 Task: Find connections with filter location Remscheid with filter topic #Jobswith filter profile language Spanish with filter current company FMC Corporation with filter school B.K. School of Professional and Management Studies with filter industry Business Consulting and Services with filter service category Growth Marketing with filter keywords title Principal
Action: Mouse moved to (273, 191)
Screenshot: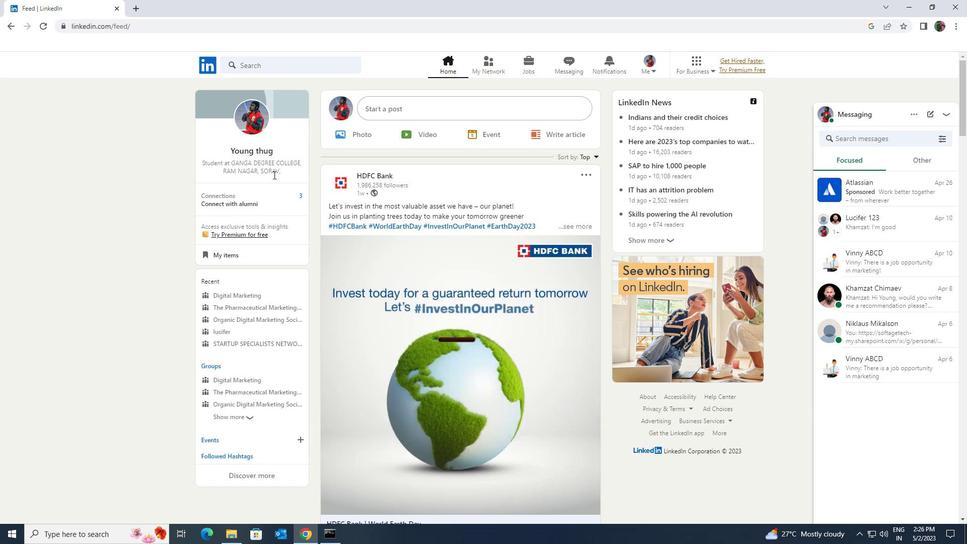 
Action: Mouse pressed left at (273, 191)
Screenshot: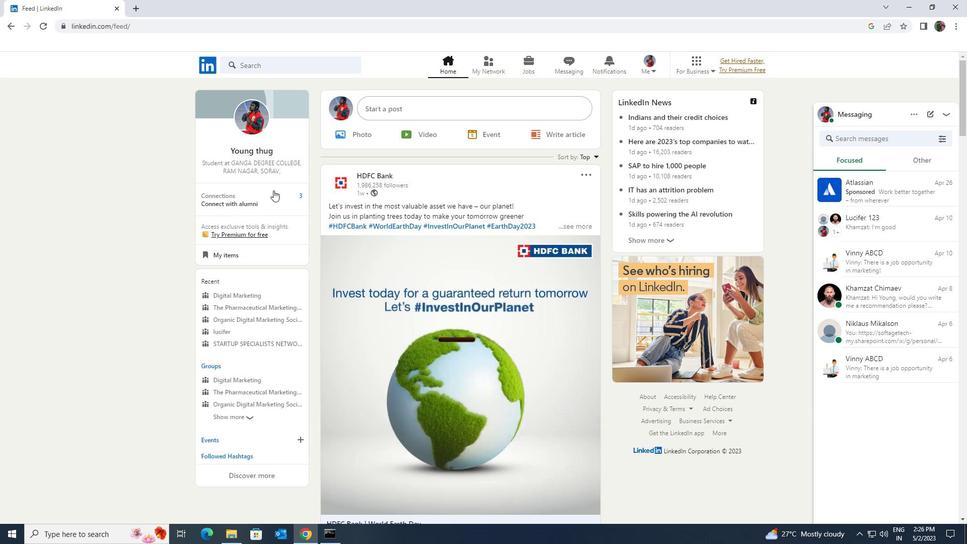 
Action: Mouse moved to (272, 125)
Screenshot: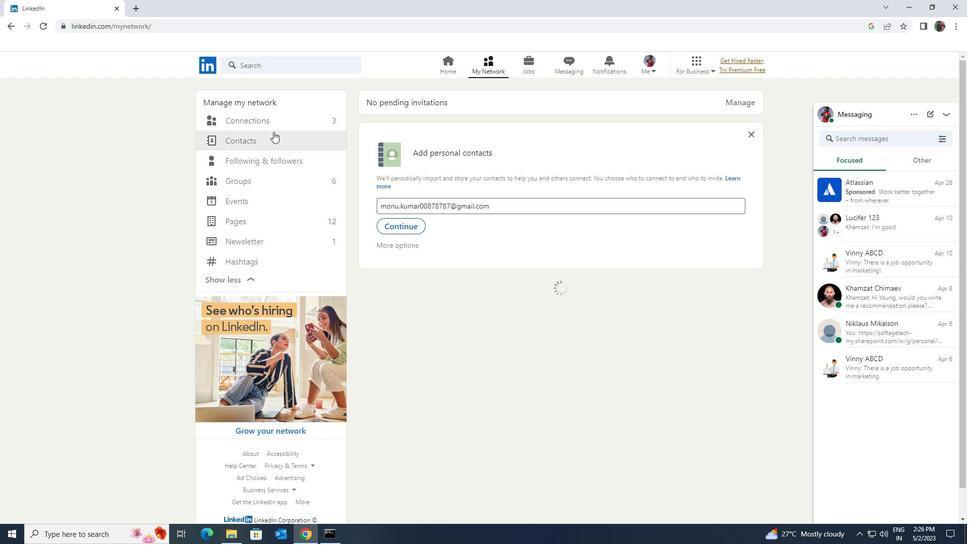 
Action: Mouse pressed left at (272, 125)
Screenshot: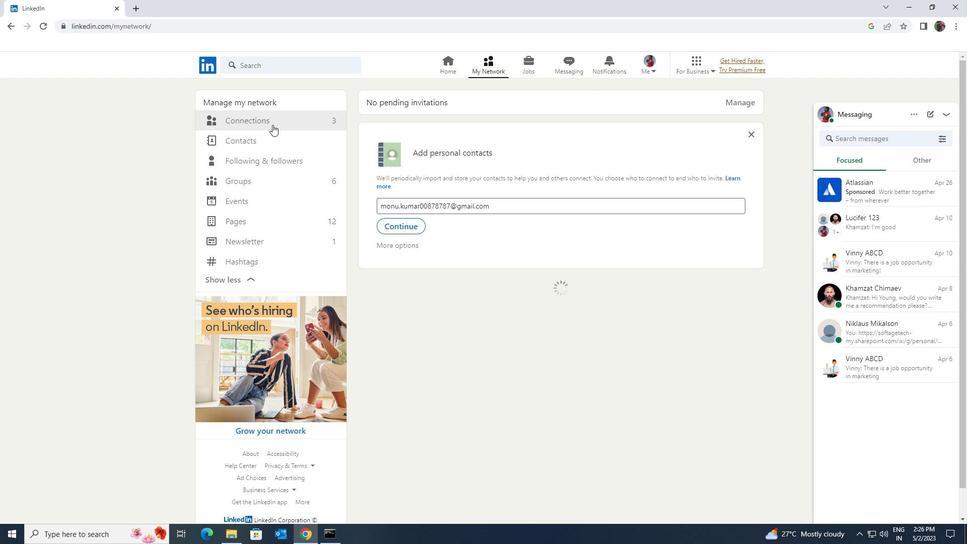 
Action: Mouse moved to (555, 123)
Screenshot: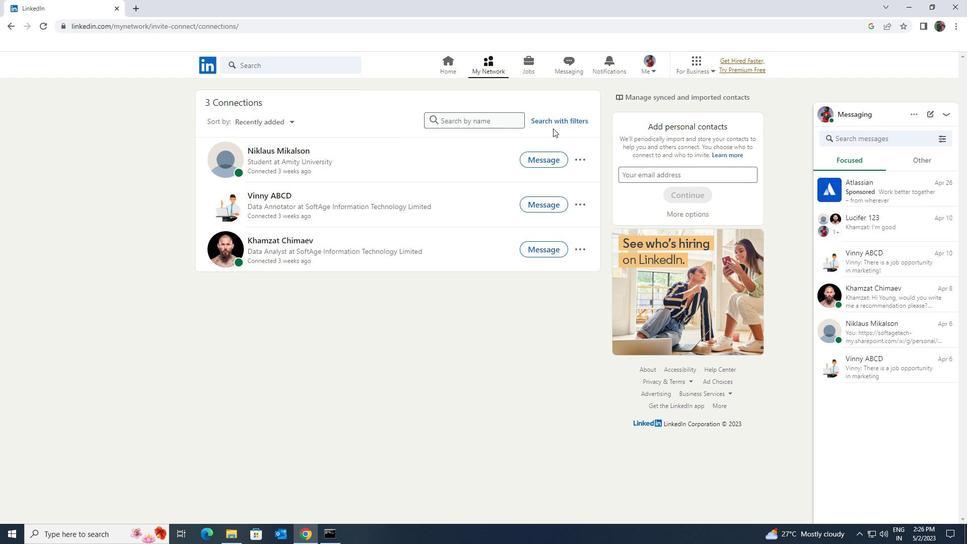 
Action: Mouse pressed left at (555, 123)
Screenshot: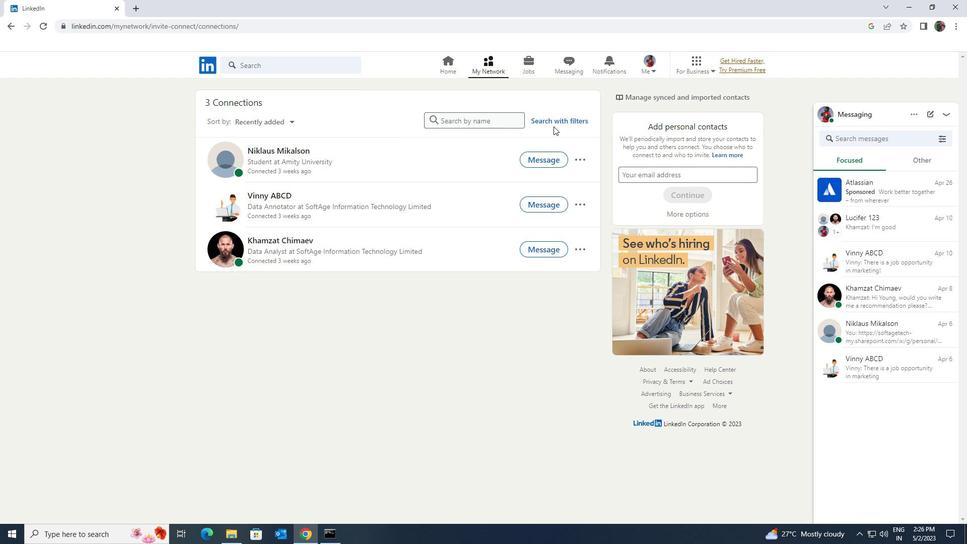 
Action: Mouse moved to (517, 95)
Screenshot: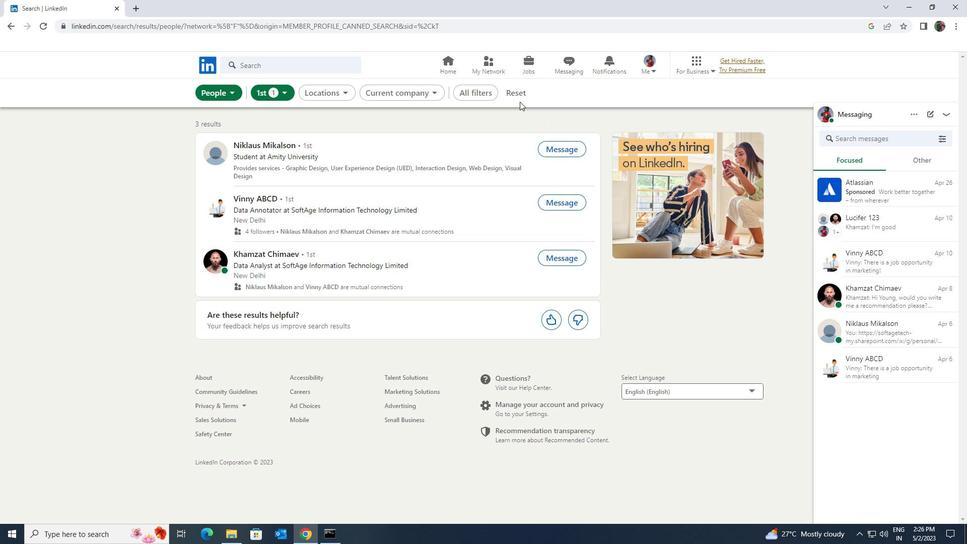 
Action: Mouse pressed left at (517, 95)
Screenshot: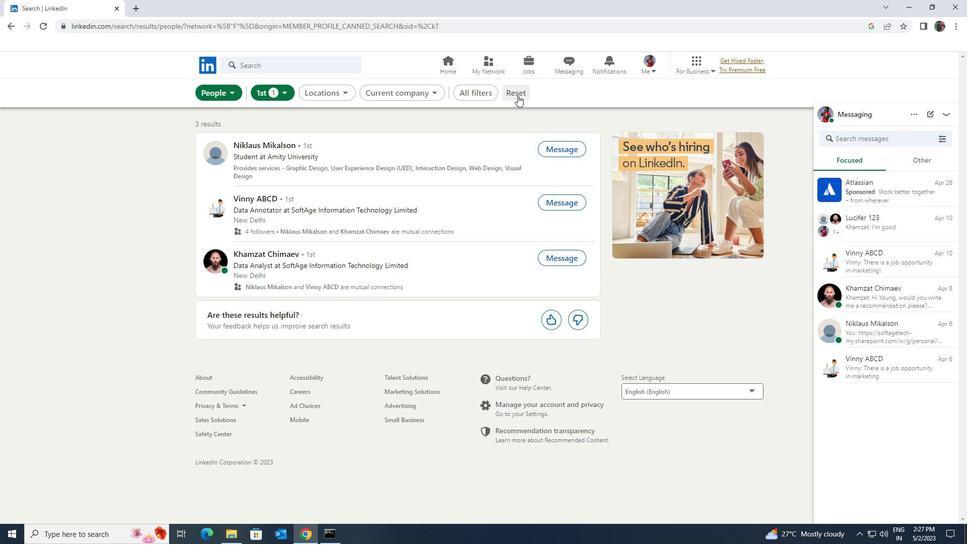 
Action: Mouse moved to (511, 92)
Screenshot: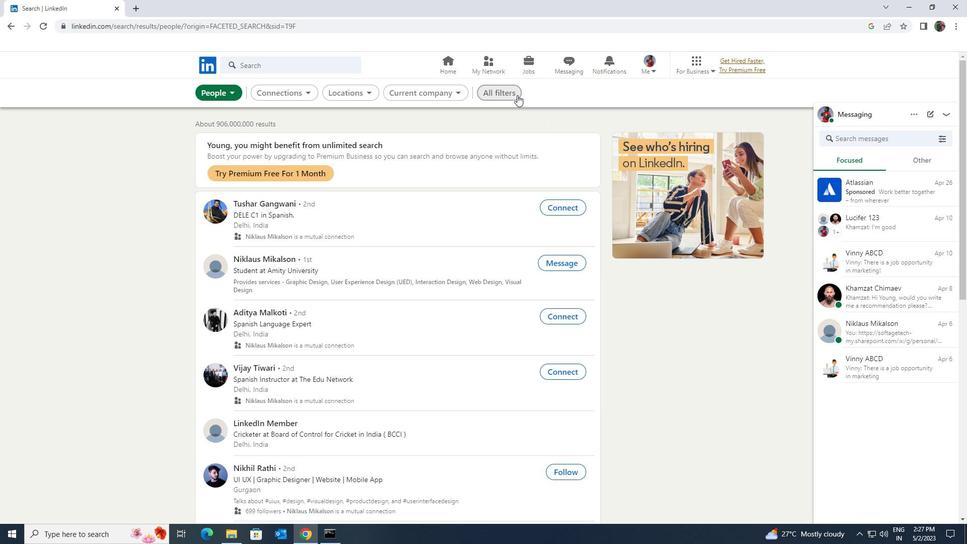 
Action: Mouse pressed left at (511, 92)
Screenshot: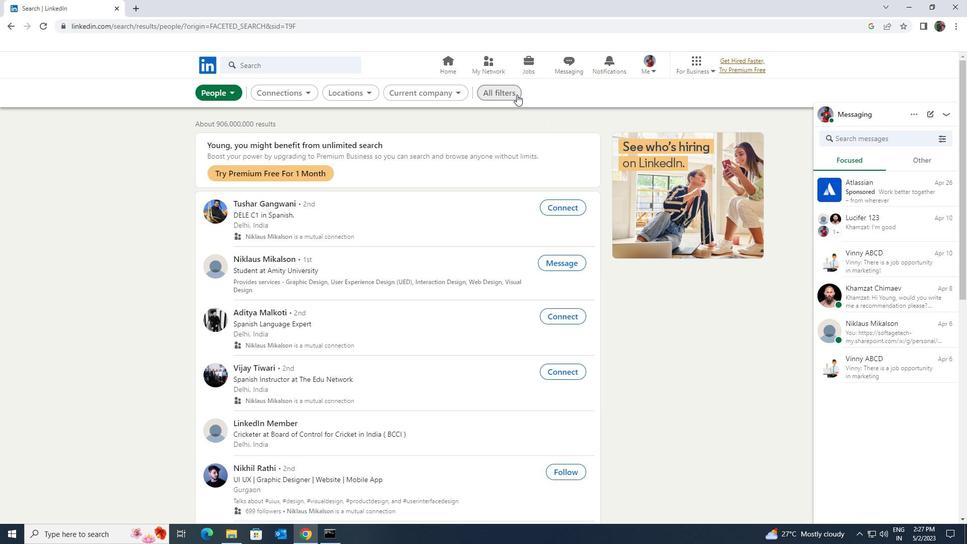 
Action: Mouse moved to (839, 394)
Screenshot: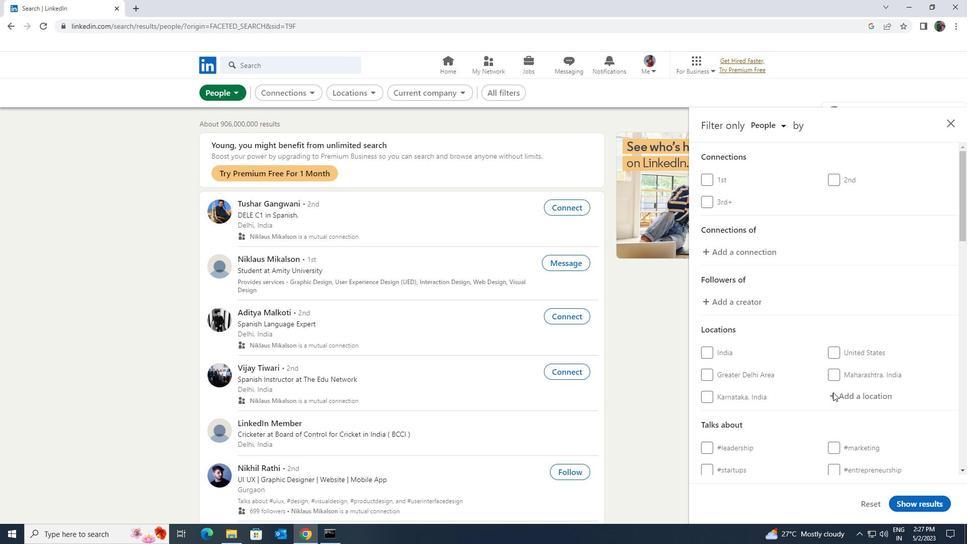 
Action: Mouse pressed left at (839, 394)
Screenshot: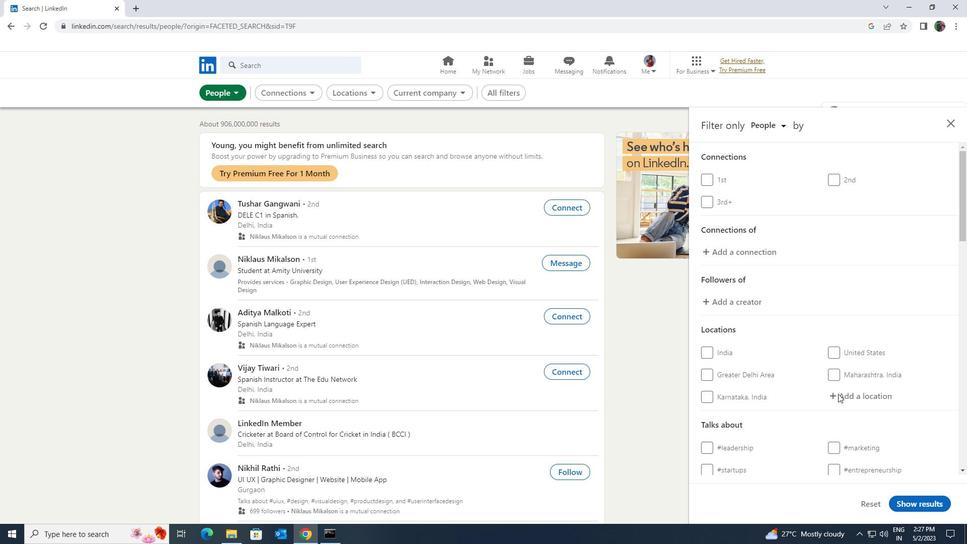 
Action: Mouse moved to (839, 394)
Screenshot: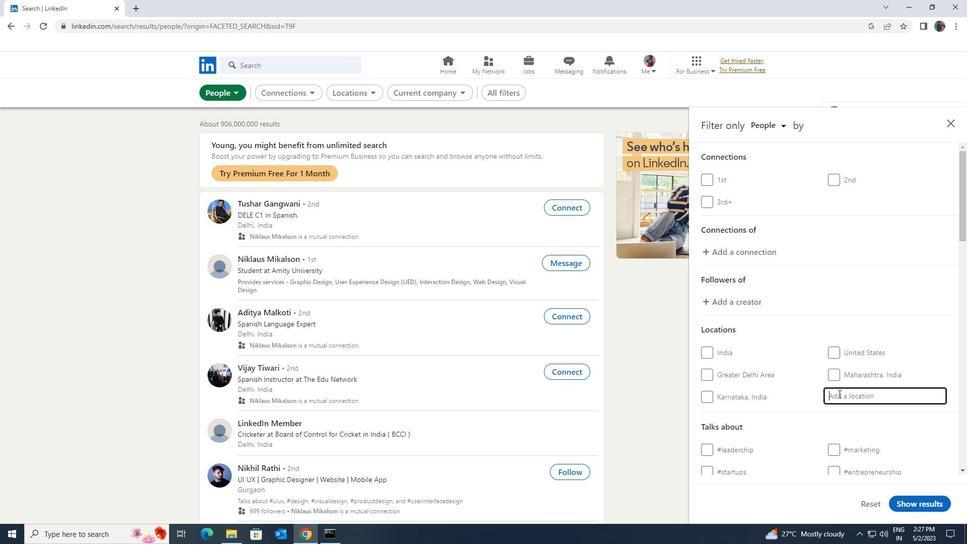 
Action: Key pressed <Key.shift>REMSCHE
Screenshot: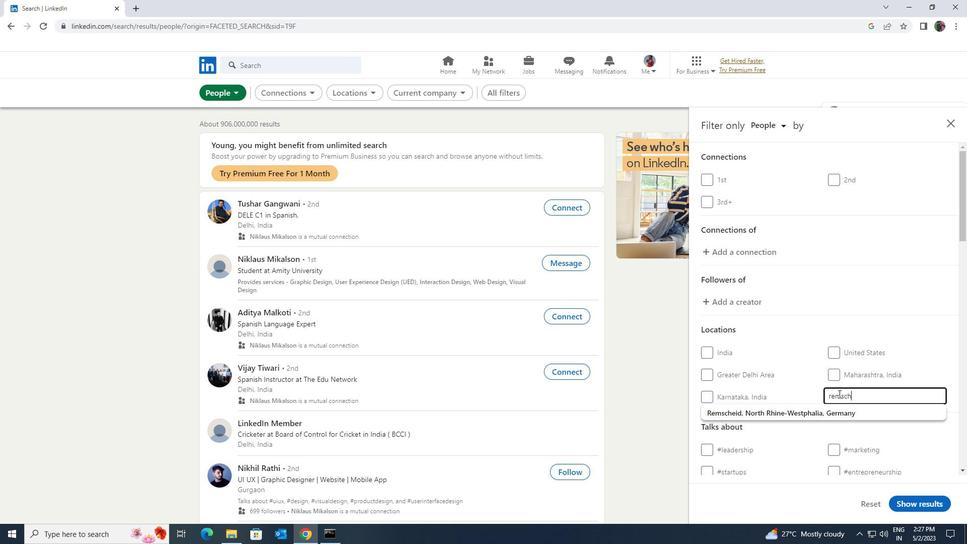 
Action: Mouse moved to (829, 415)
Screenshot: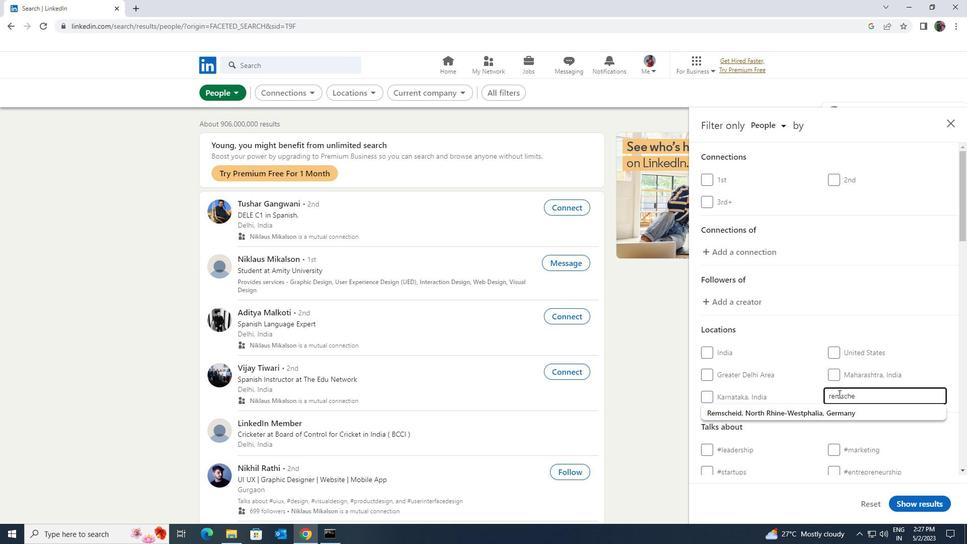 
Action: Mouse pressed left at (829, 415)
Screenshot: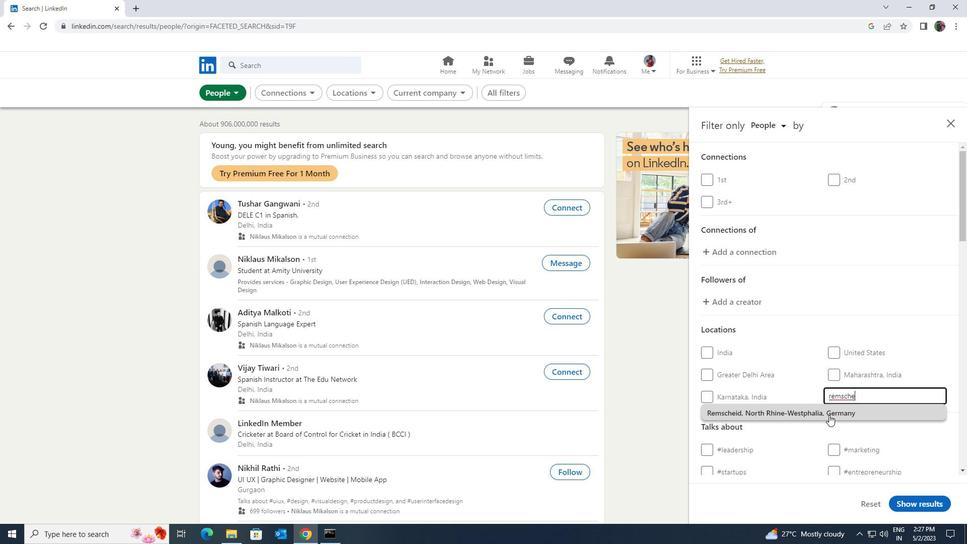 
Action: Mouse scrolled (829, 414) with delta (0, 0)
Screenshot: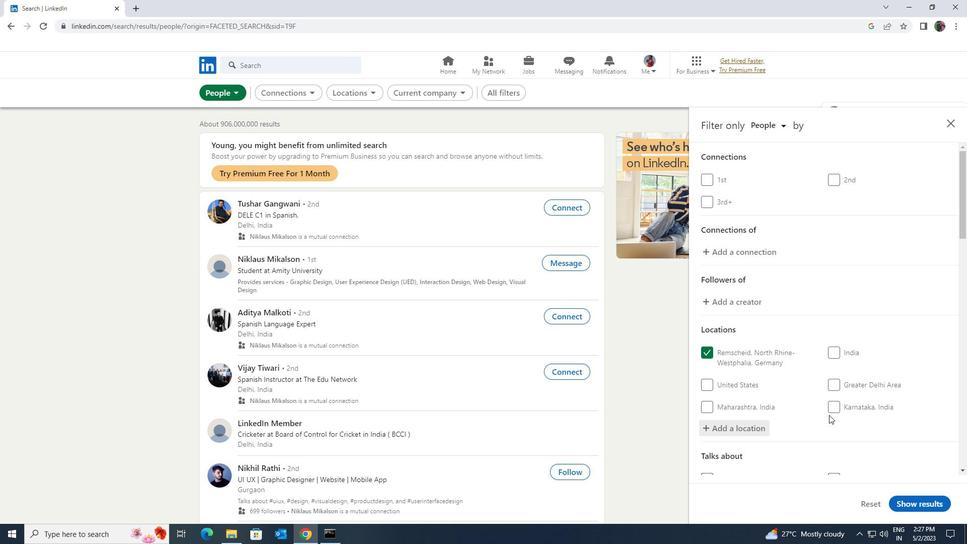 
Action: Mouse scrolled (829, 414) with delta (0, 0)
Screenshot: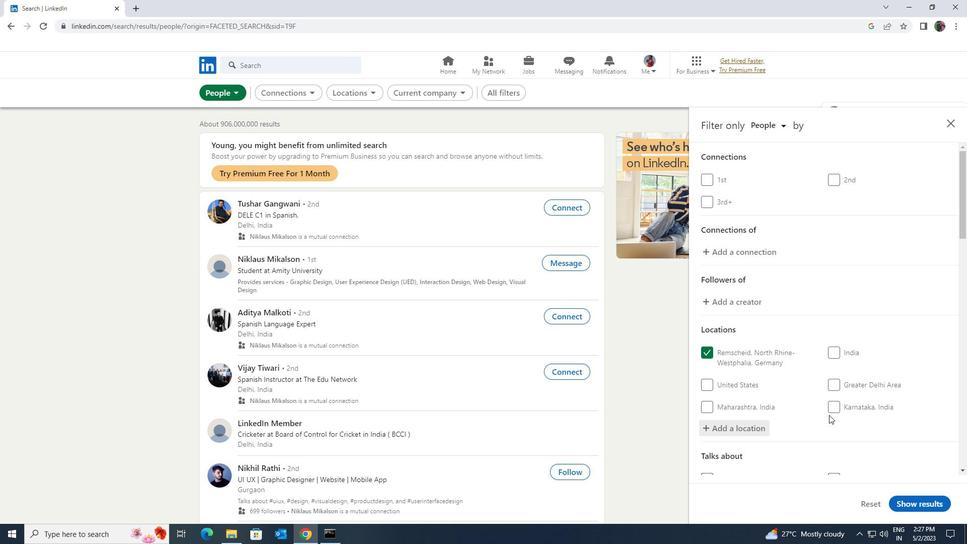 
Action: Mouse moved to (843, 422)
Screenshot: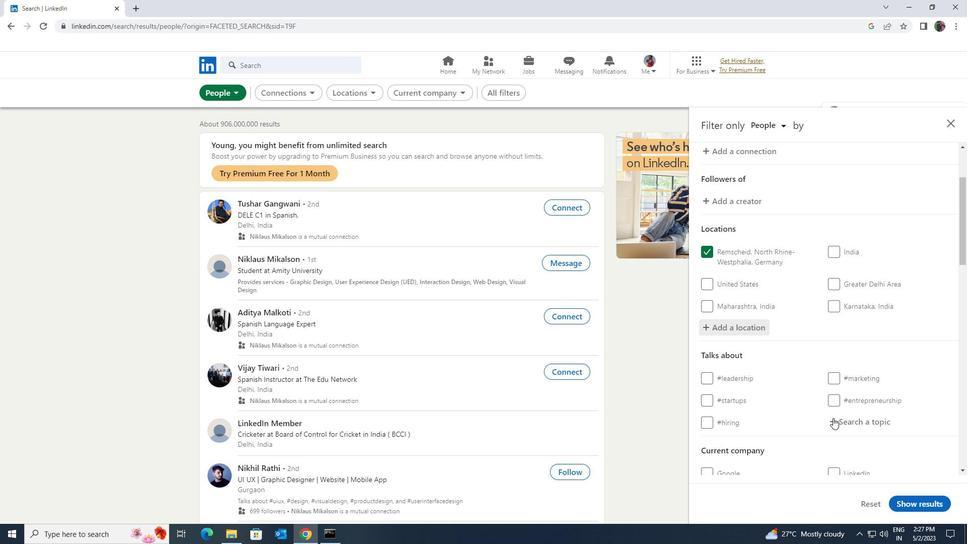 
Action: Mouse pressed left at (843, 422)
Screenshot: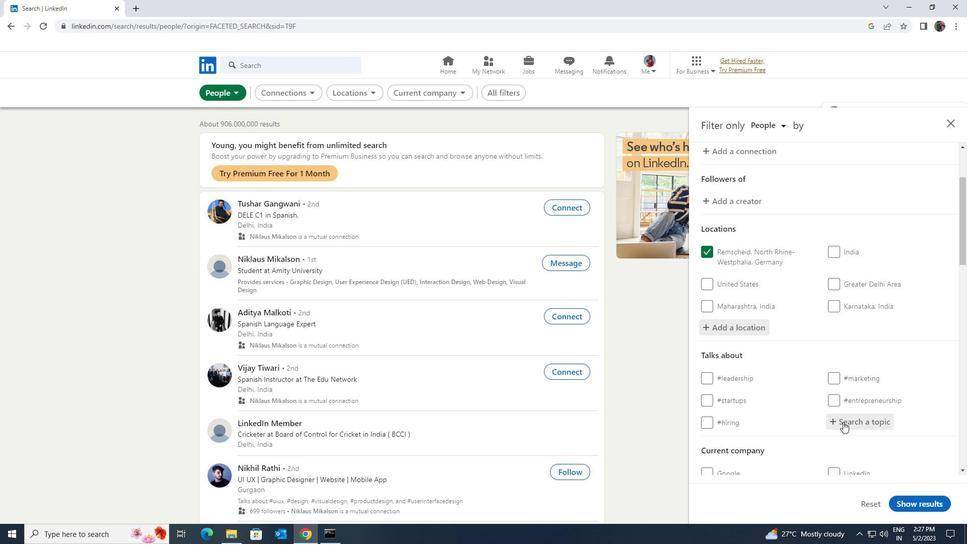 
Action: Key pressed <Key.shift><Key.shift><Key.shift><Key.shift><Key.shift><Key.shift><Key.shift><Key.shift>JOBS
Screenshot: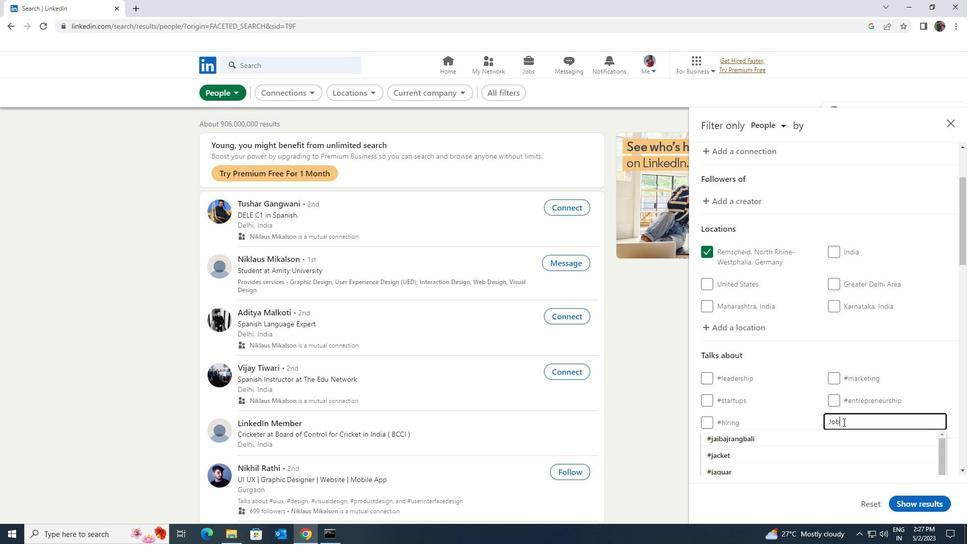
Action: Mouse moved to (838, 431)
Screenshot: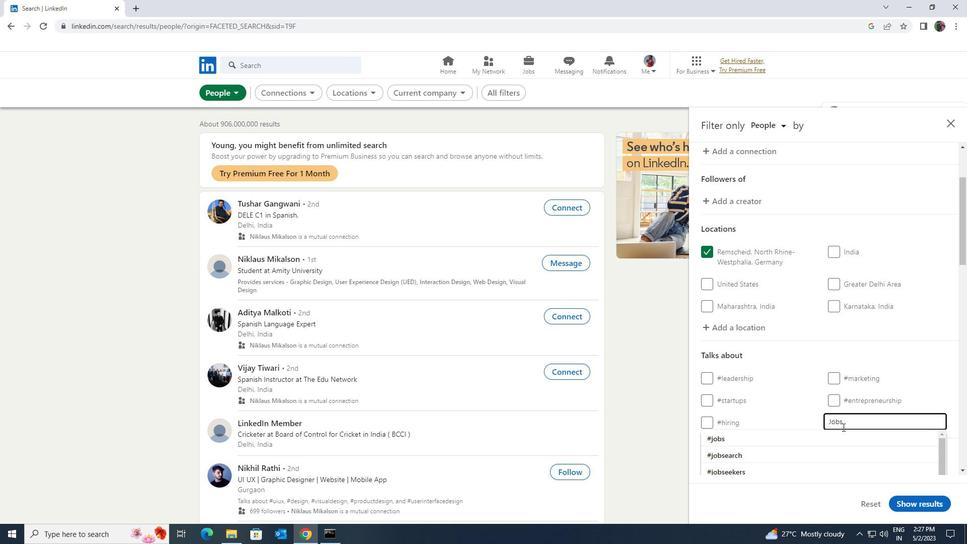 
Action: Mouse pressed left at (838, 431)
Screenshot: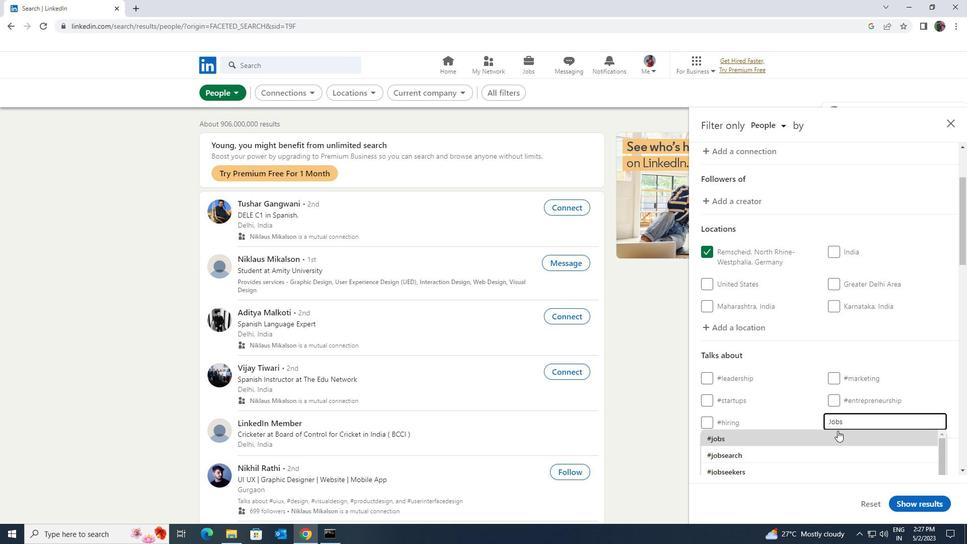 
Action: Mouse scrolled (838, 430) with delta (0, 0)
Screenshot: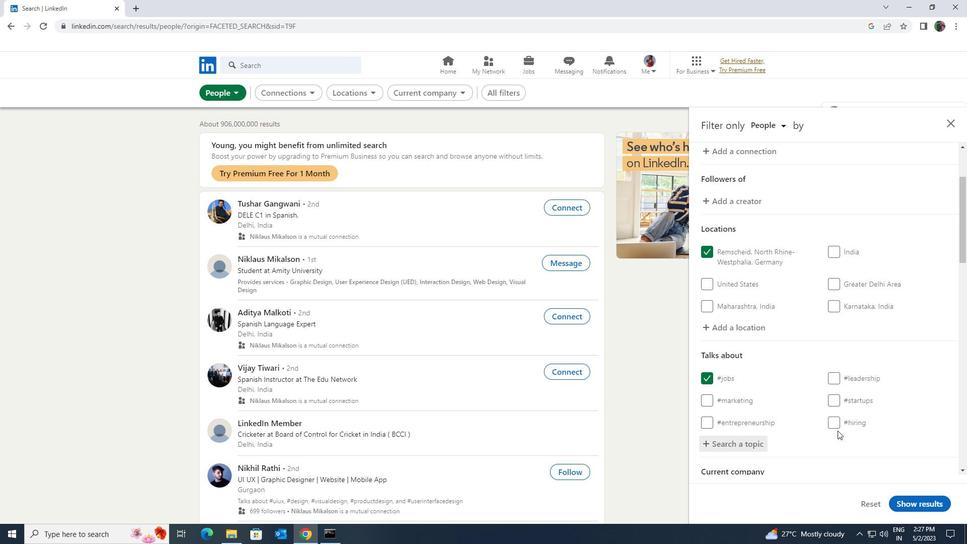 
Action: Mouse scrolled (838, 430) with delta (0, 0)
Screenshot: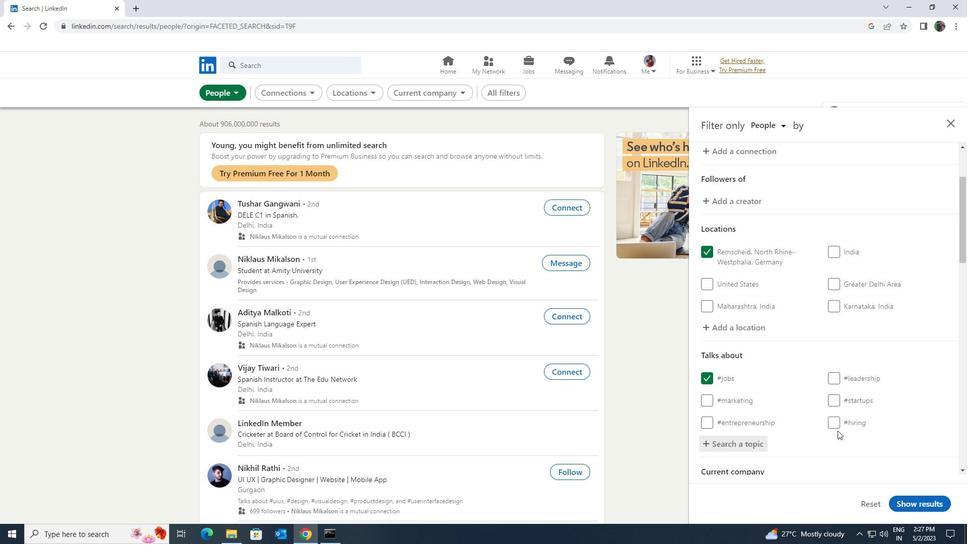 
Action: Mouse scrolled (838, 430) with delta (0, 0)
Screenshot: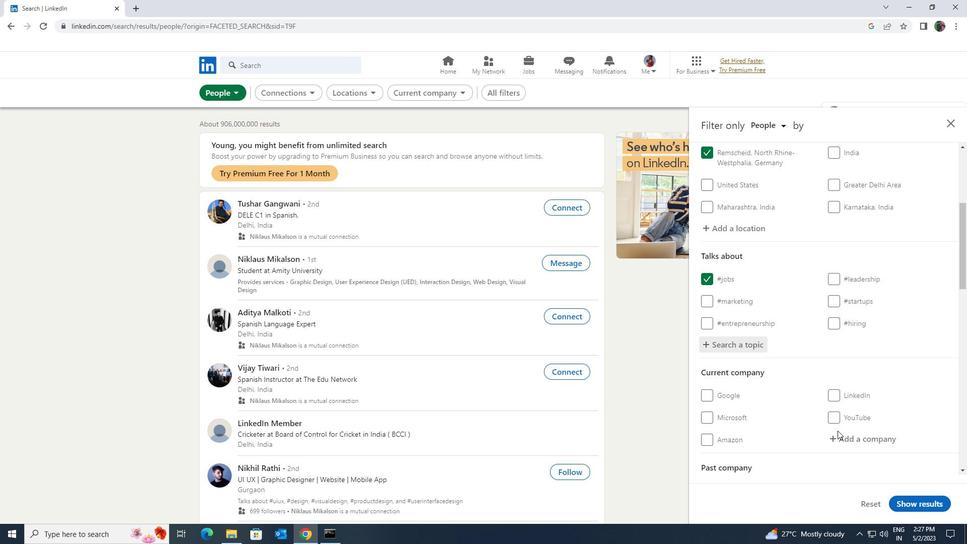 
Action: Mouse scrolled (838, 430) with delta (0, 0)
Screenshot: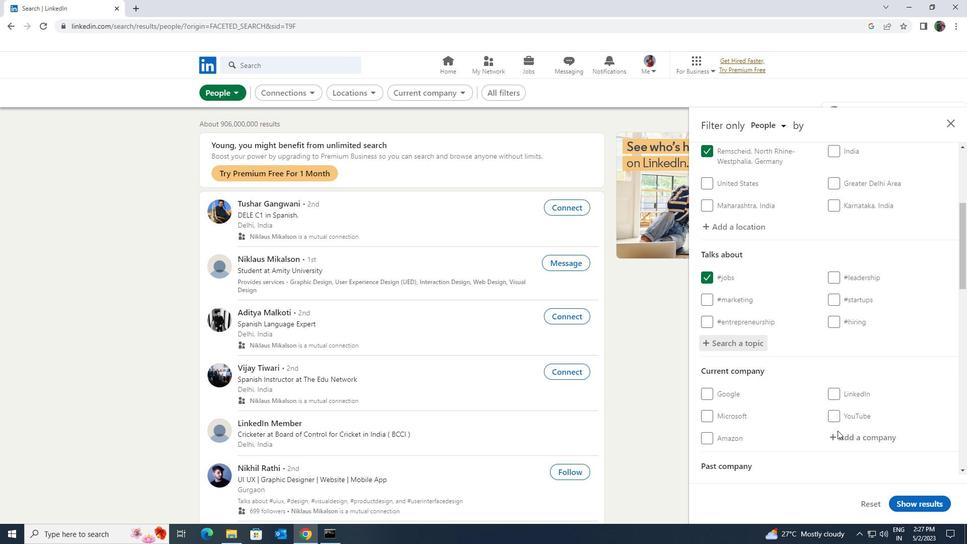 
Action: Mouse scrolled (838, 430) with delta (0, 0)
Screenshot: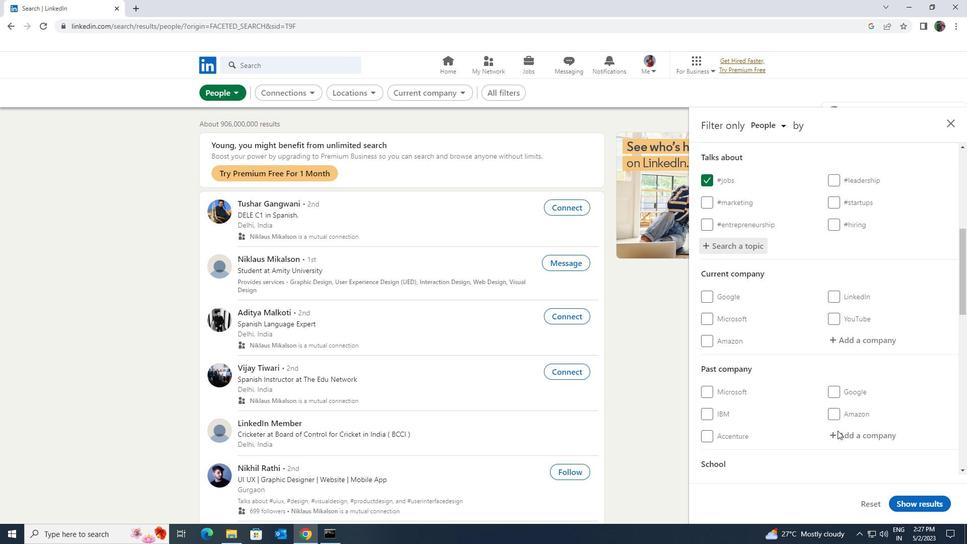 
Action: Mouse scrolled (838, 430) with delta (0, 0)
Screenshot: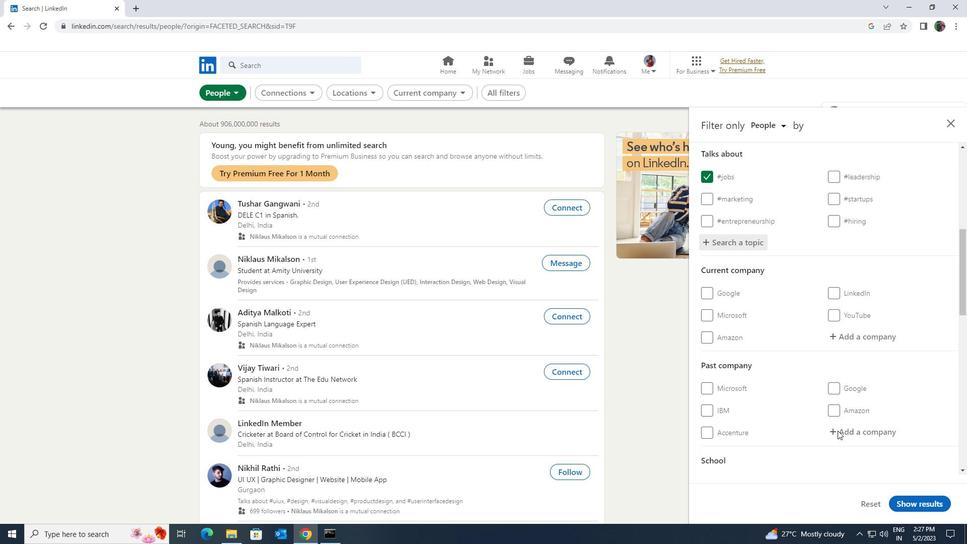 
Action: Mouse scrolled (838, 430) with delta (0, 0)
Screenshot: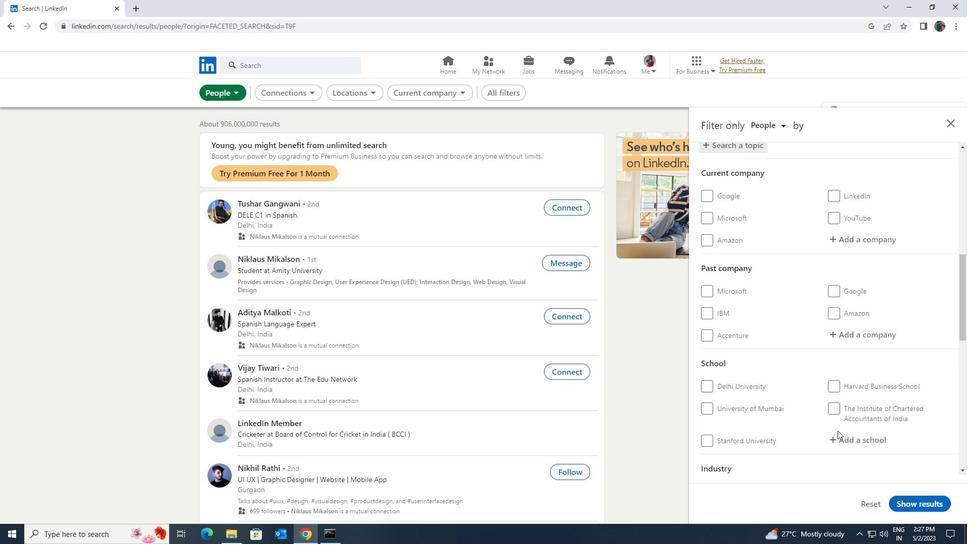 
Action: Mouse scrolled (838, 430) with delta (0, 0)
Screenshot: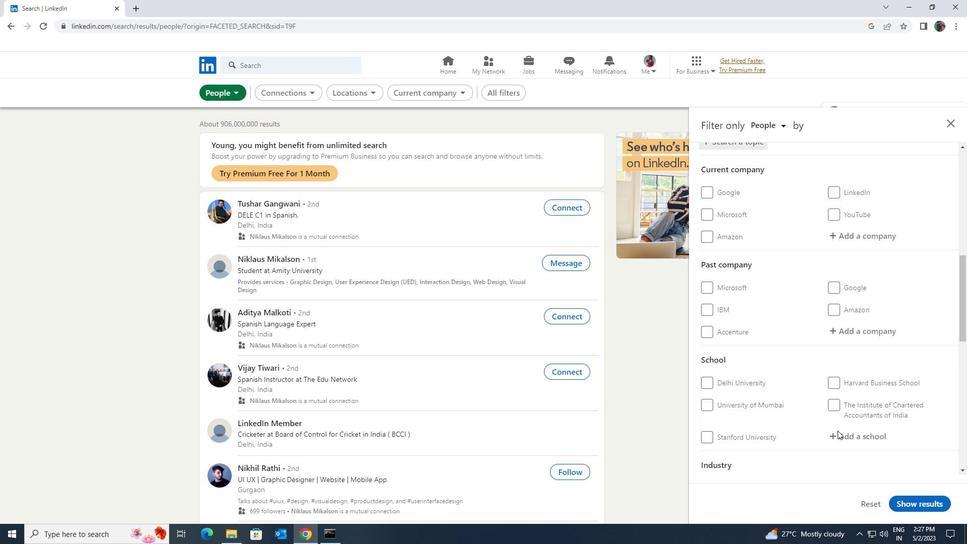 
Action: Mouse scrolled (838, 430) with delta (0, 0)
Screenshot: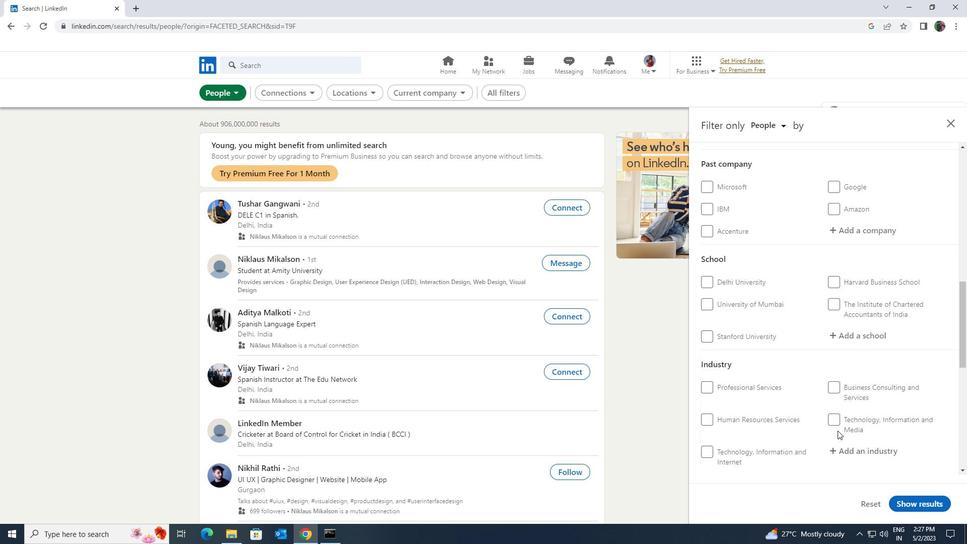 
Action: Mouse scrolled (838, 430) with delta (0, 0)
Screenshot: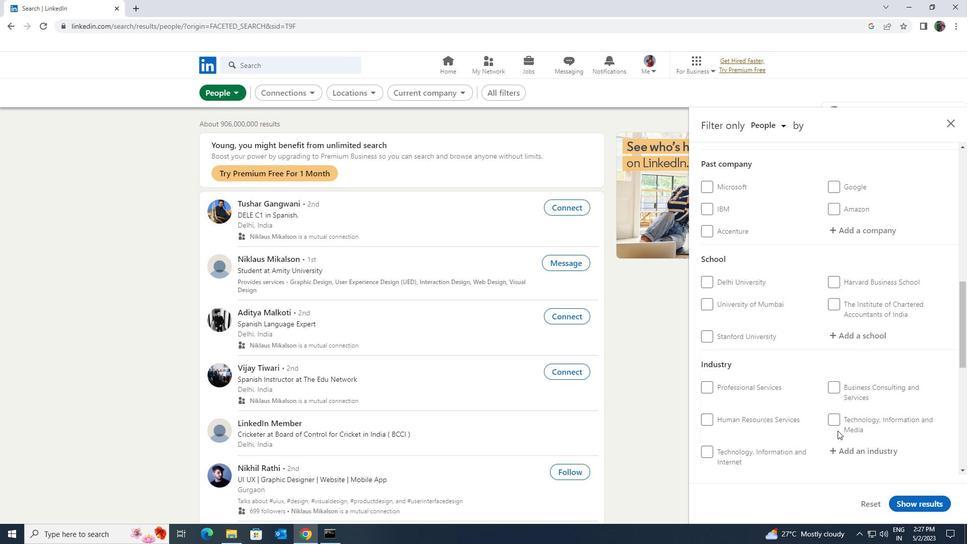 
Action: Mouse moved to (838, 430)
Screenshot: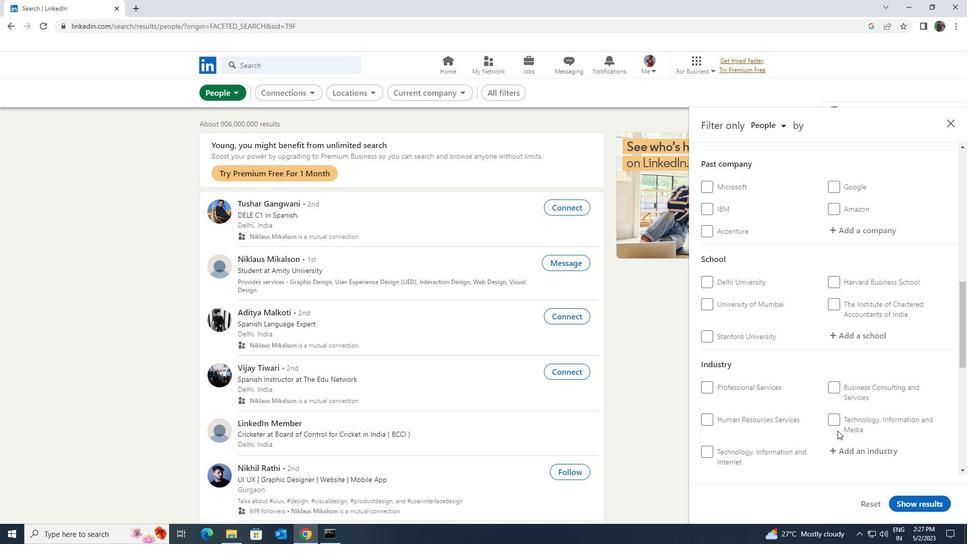 
Action: Mouse scrolled (838, 429) with delta (0, 0)
Screenshot: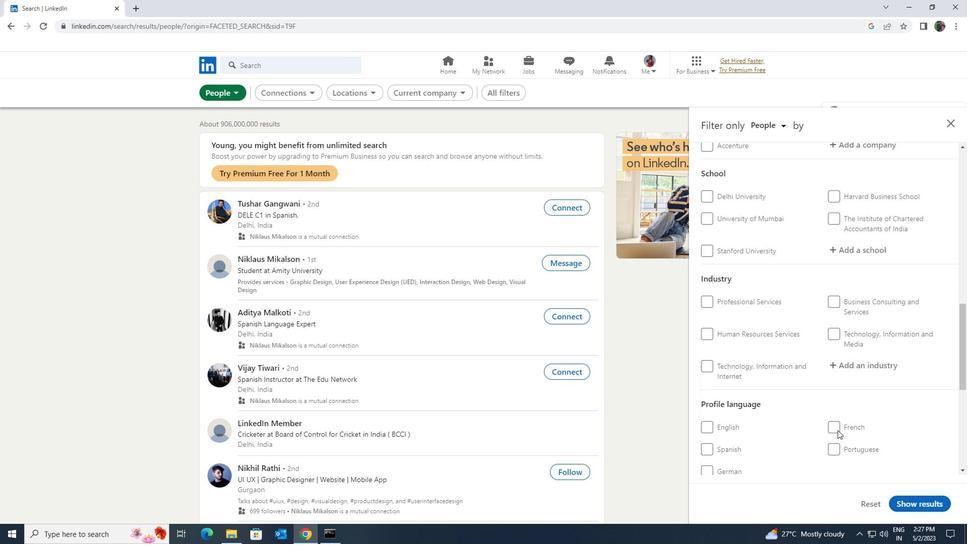 
Action: Mouse scrolled (838, 429) with delta (0, 0)
Screenshot: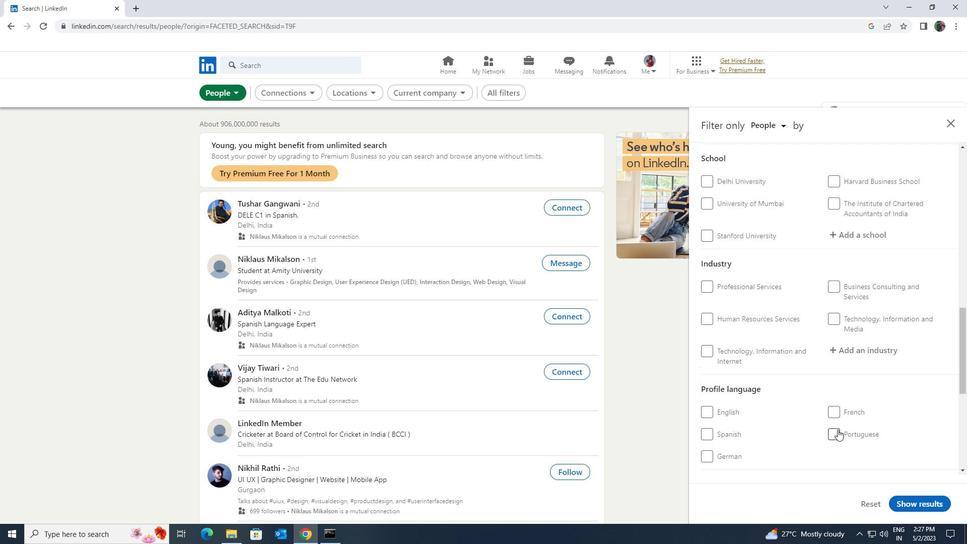 
Action: Mouse moved to (713, 332)
Screenshot: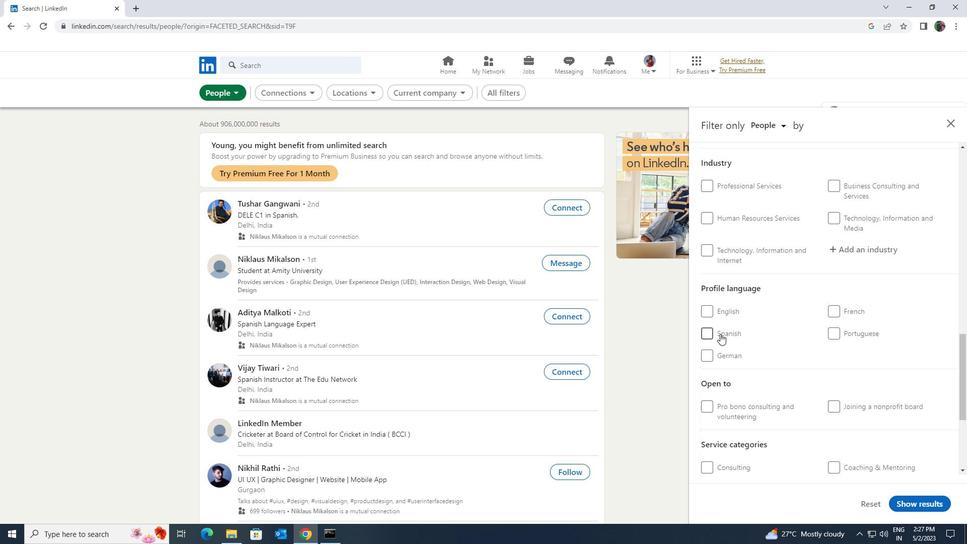 
Action: Mouse pressed left at (713, 332)
Screenshot: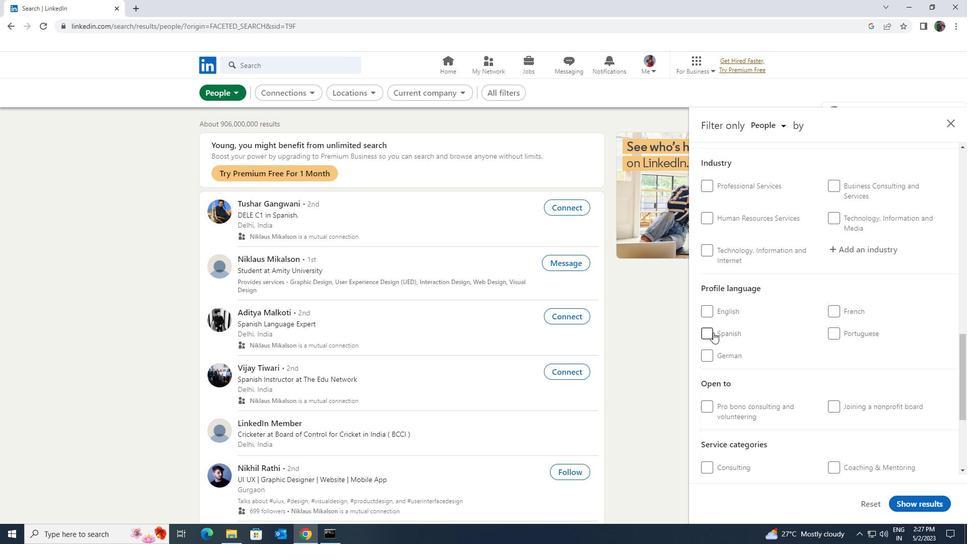 
Action: Mouse moved to (781, 332)
Screenshot: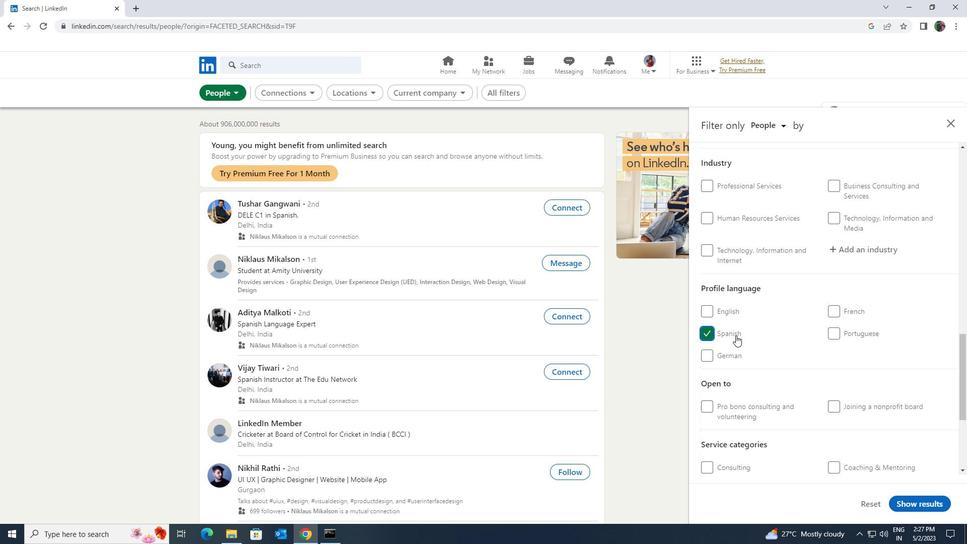 
Action: Mouse scrolled (781, 333) with delta (0, 0)
Screenshot: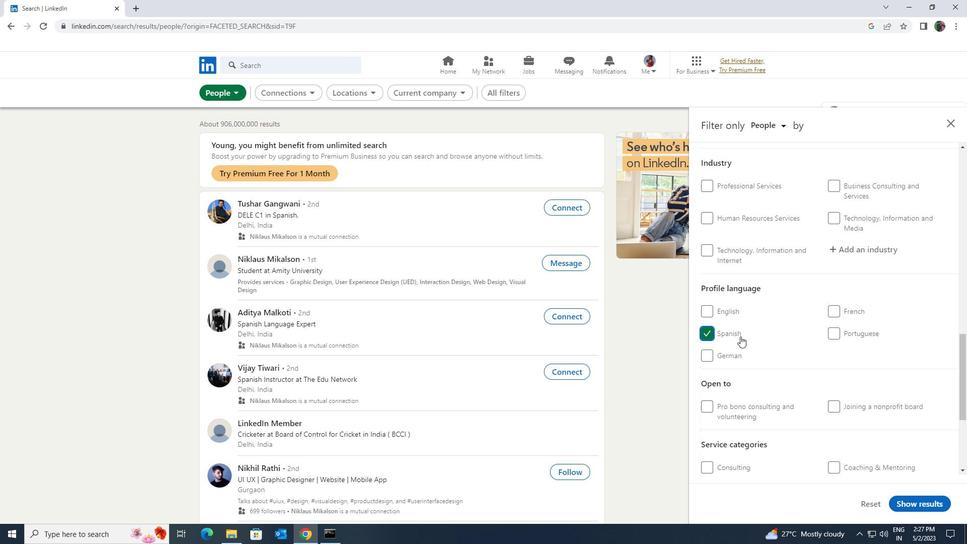 
Action: Mouse scrolled (781, 333) with delta (0, 0)
Screenshot: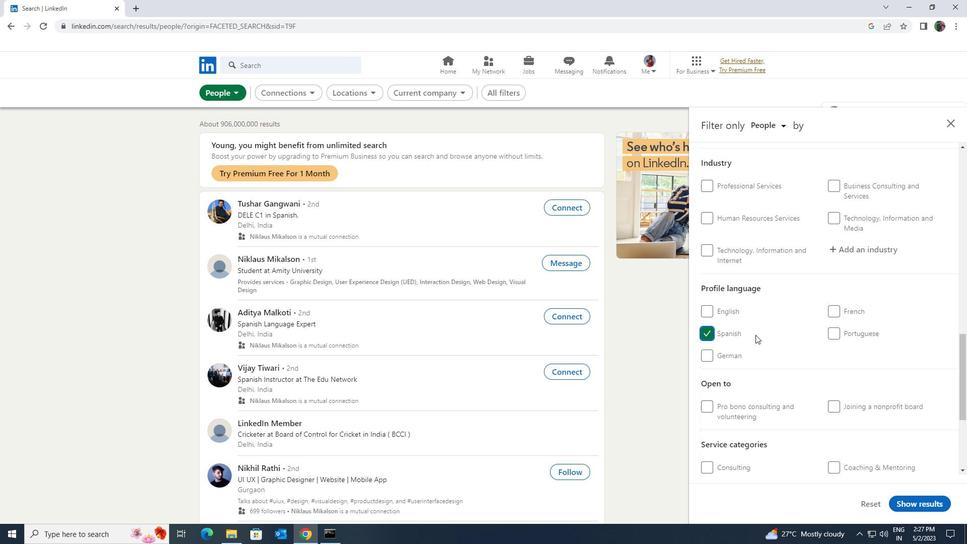 
Action: Mouse moved to (782, 332)
Screenshot: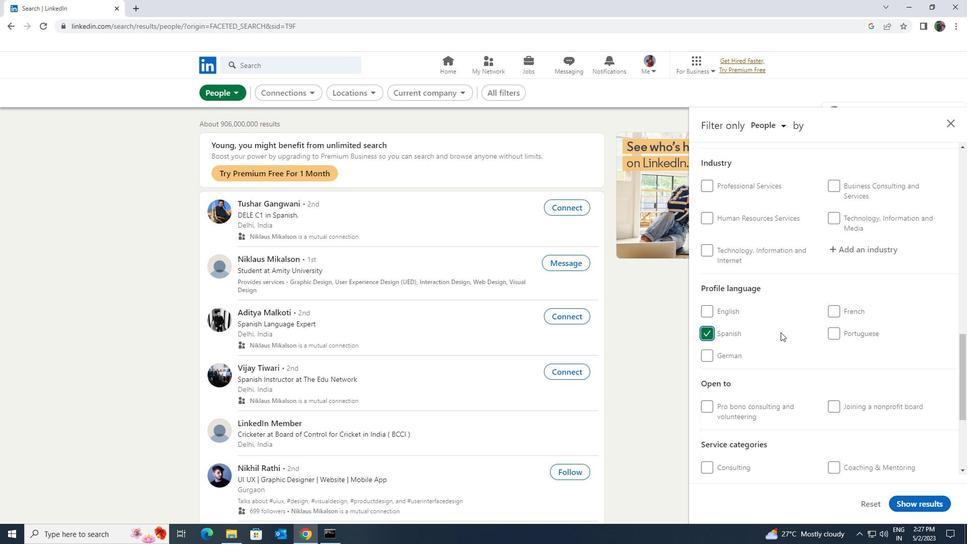 
Action: Mouse scrolled (782, 332) with delta (0, 0)
Screenshot: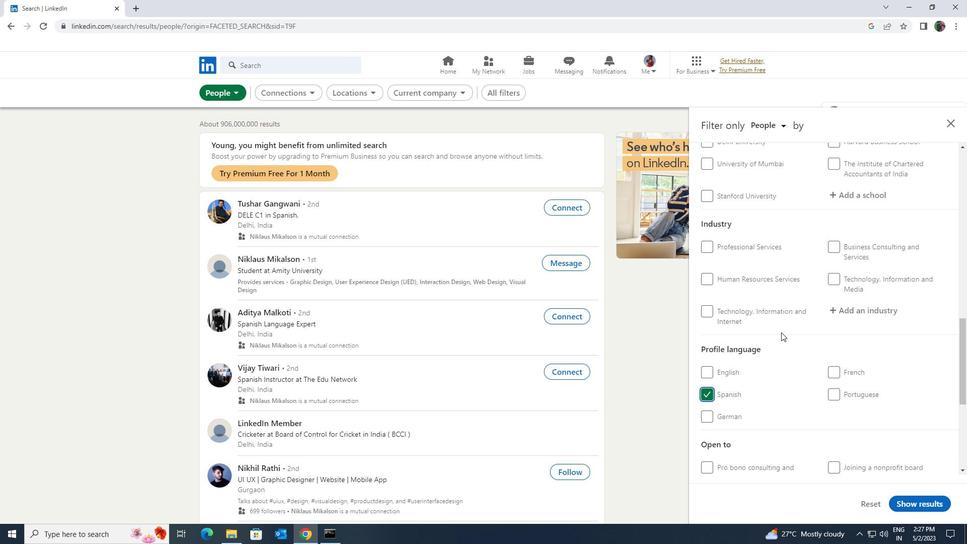 
Action: Mouse scrolled (782, 332) with delta (0, 0)
Screenshot: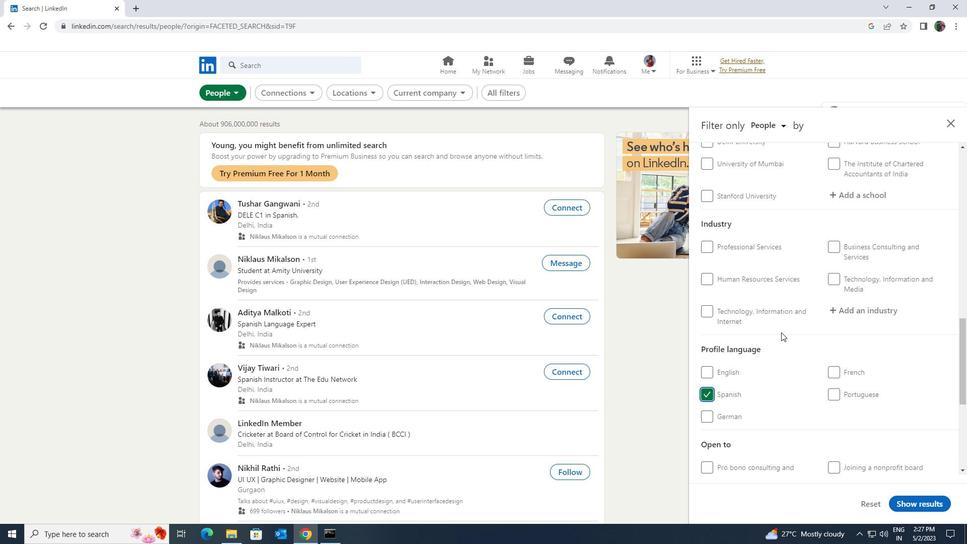 
Action: Mouse scrolled (782, 332) with delta (0, 0)
Screenshot: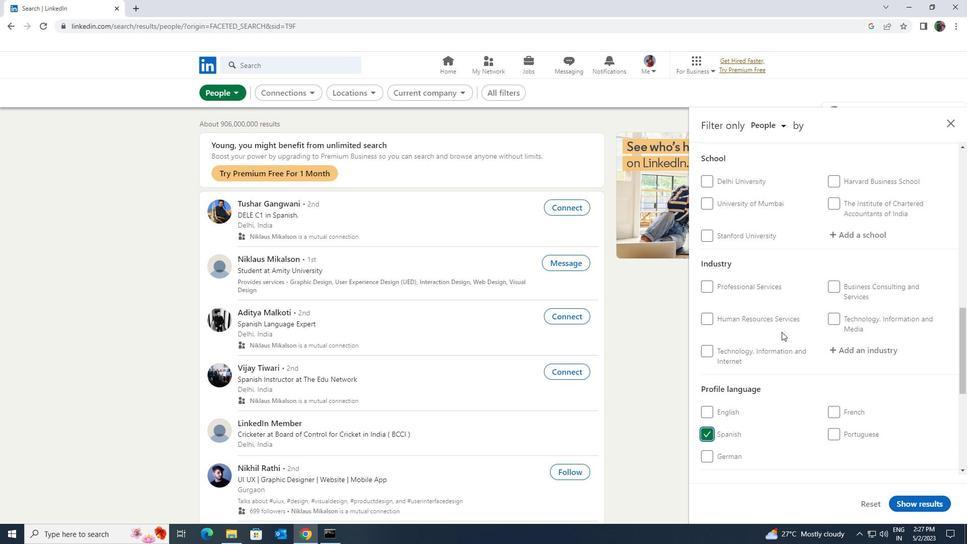 
Action: Mouse scrolled (782, 332) with delta (0, 0)
Screenshot: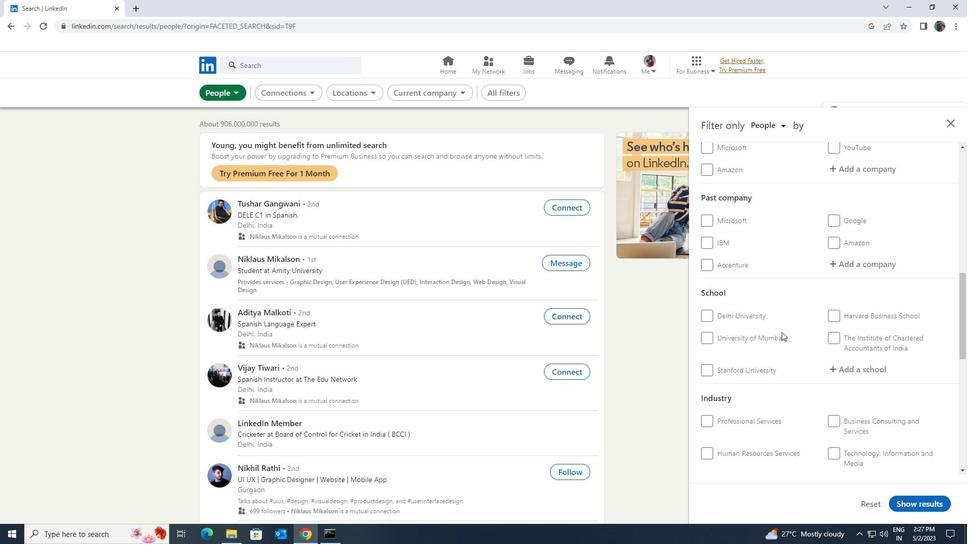 
Action: Mouse scrolled (782, 332) with delta (0, 0)
Screenshot: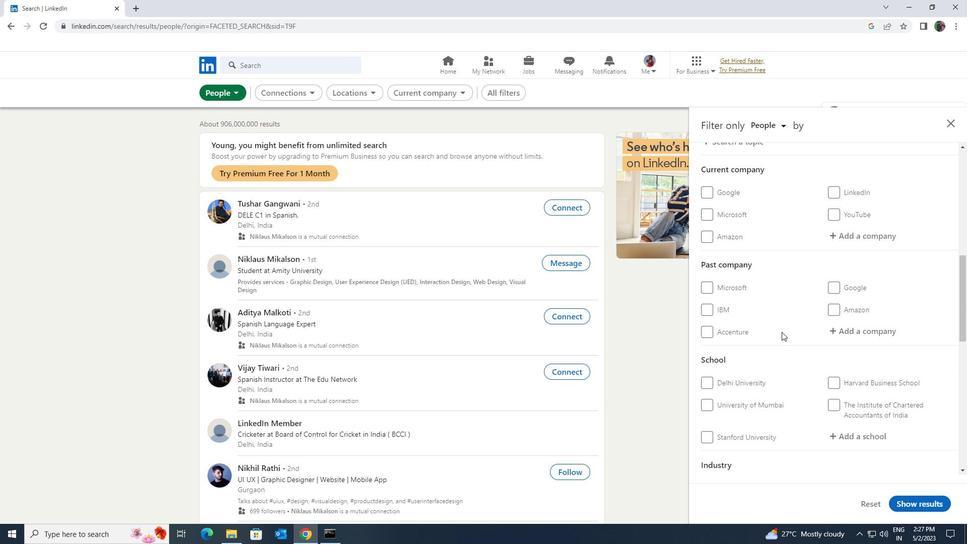 
Action: Mouse moved to (838, 287)
Screenshot: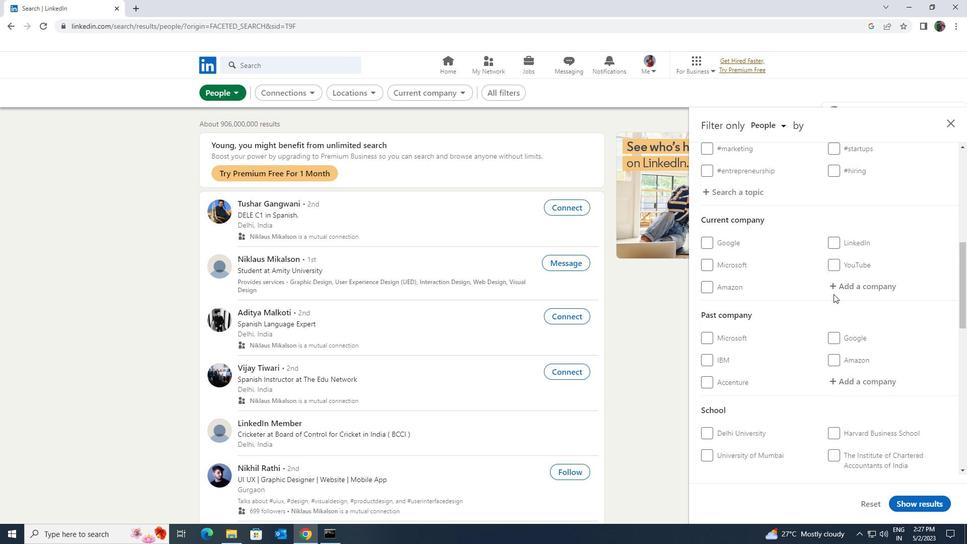 
Action: Mouse pressed left at (838, 287)
Screenshot: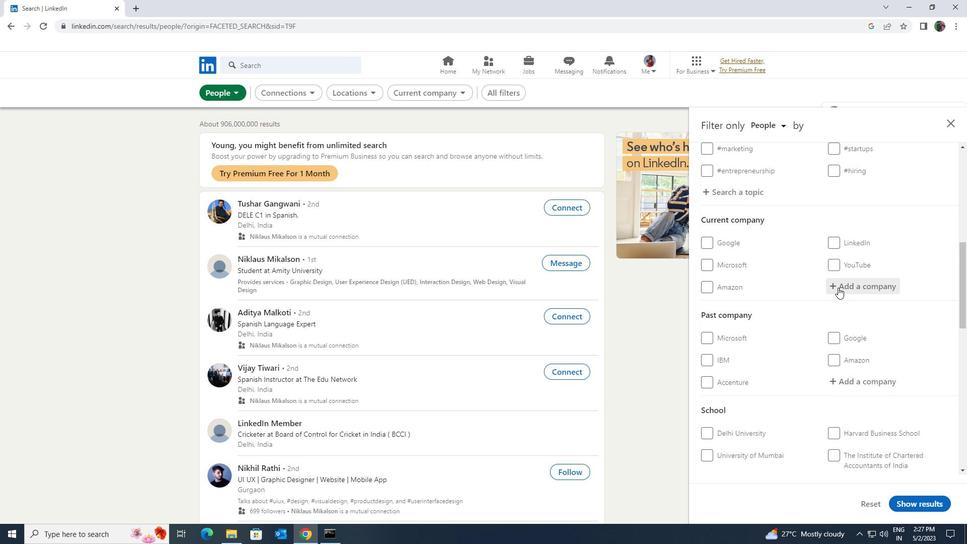 
Action: Key pressed <Key.shift><Key.shift><Key.shift>FMC
Screenshot: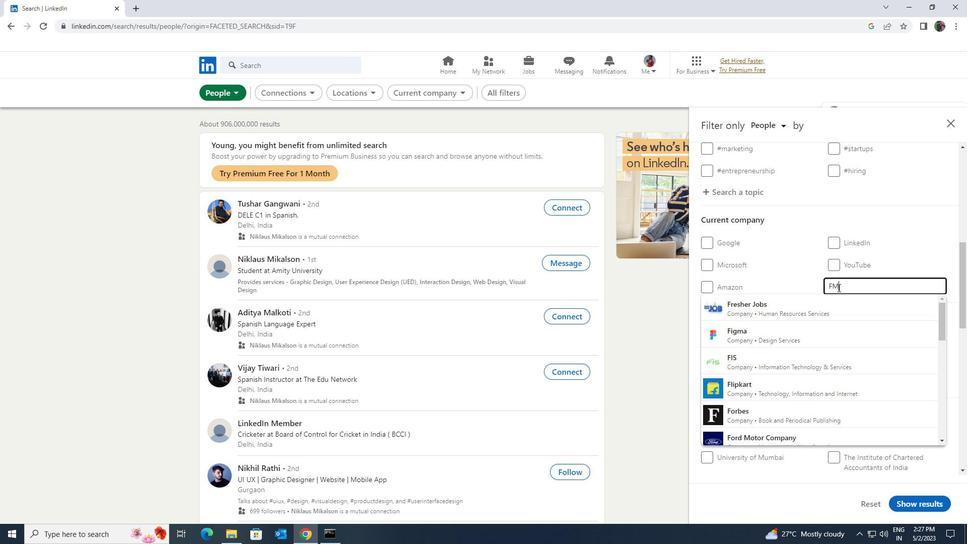 
Action: Mouse moved to (838, 298)
Screenshot: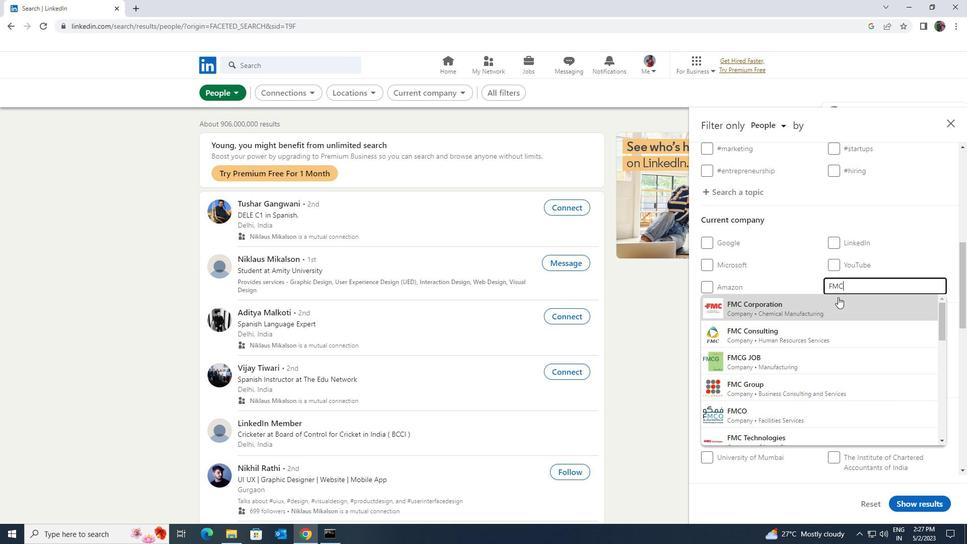 
Action: Mouse pressed left at (838, 298)
Screenshot: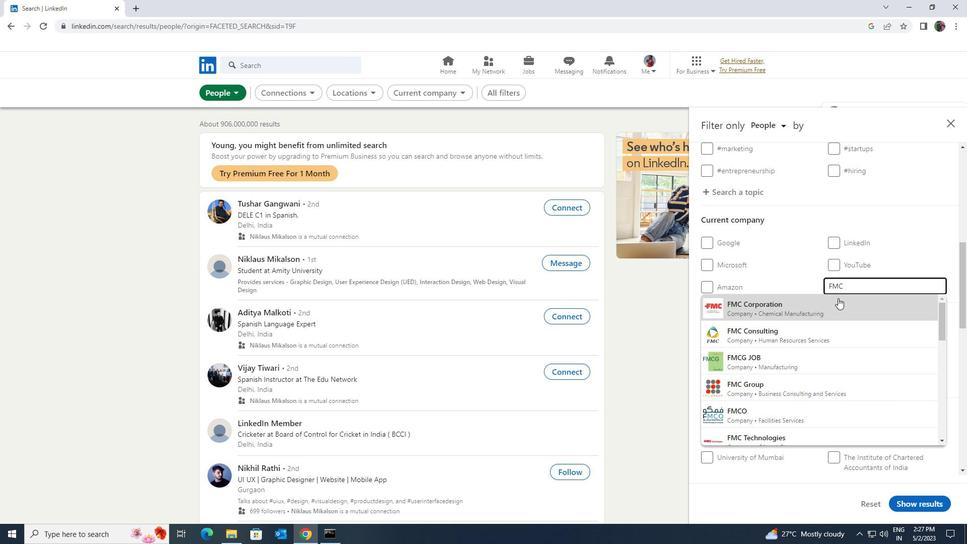 
Action: Mouse scrolled (838, 297) with delta (0, 0)
Screenshot: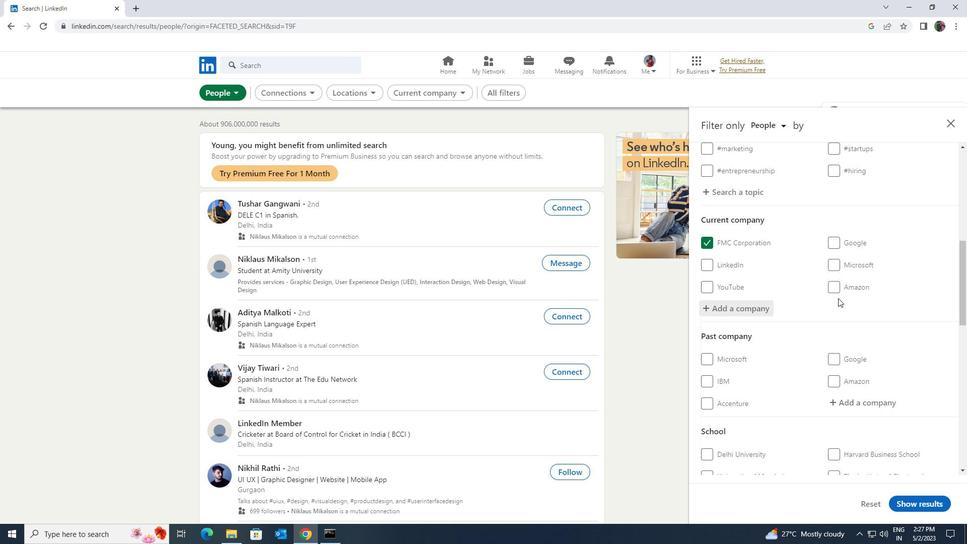 
Action: Mouse scrolled (838, 297) with delta (0, 0)
Screenshot: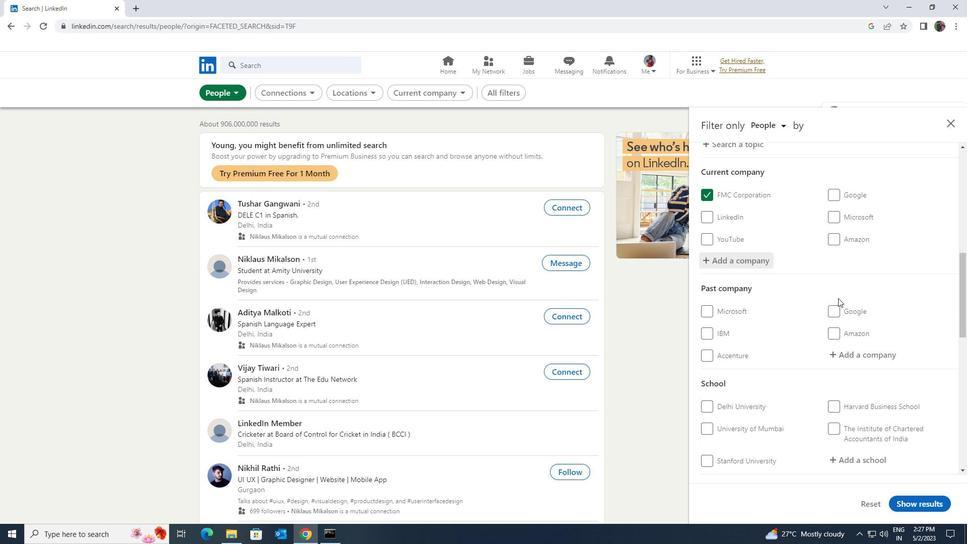 
Action: Mouse scrolled (838, 297) with delta (0, 0)
Screenshot: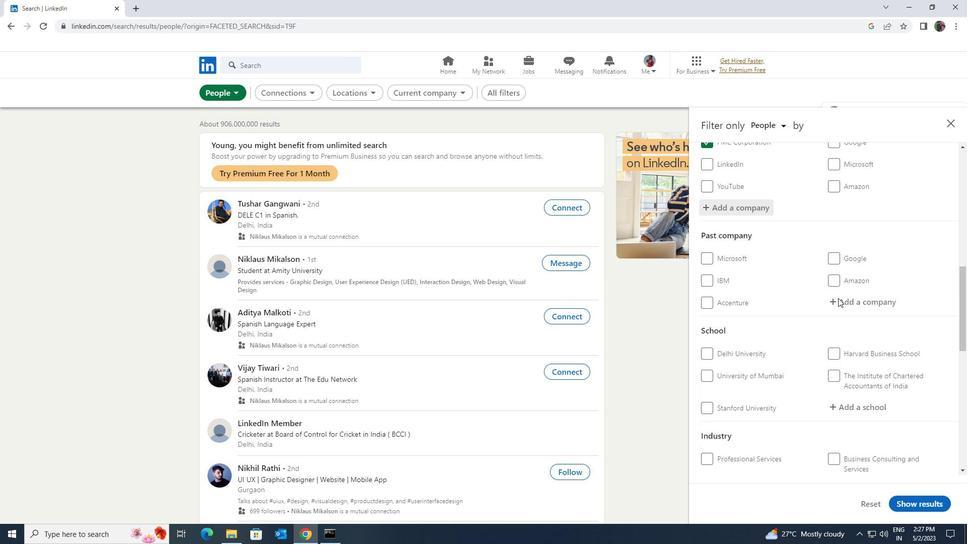 
Action: Mouse scrolled (838, 297) with delta (0, 0)
Screenshot: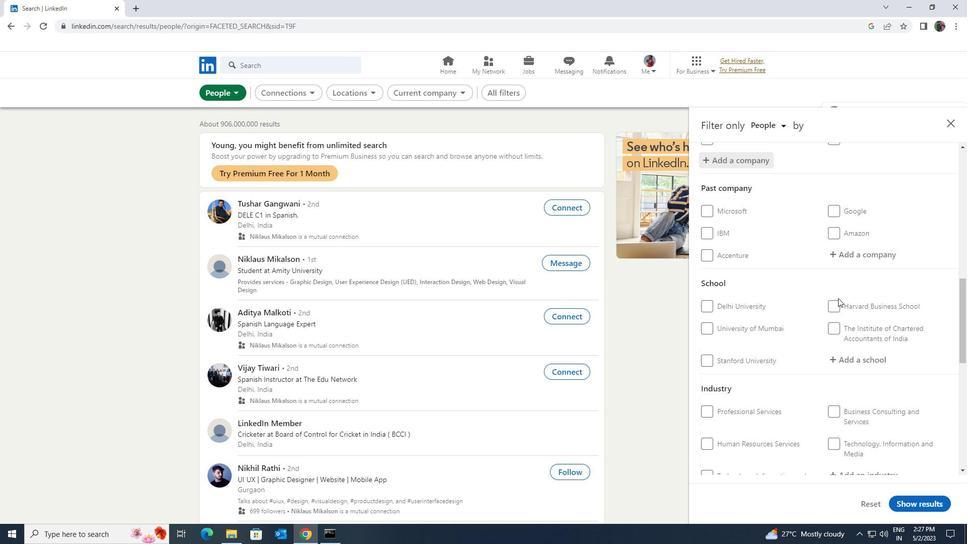 
Action: Mouse moved to (844, 305)
Screenshot: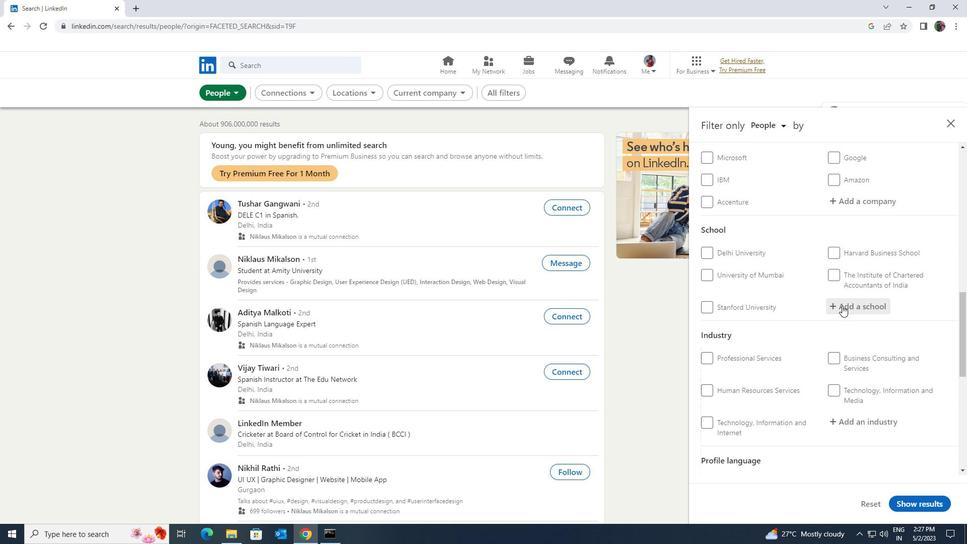 
Action: Mouse pressed left at (844, 305)
Screenshot: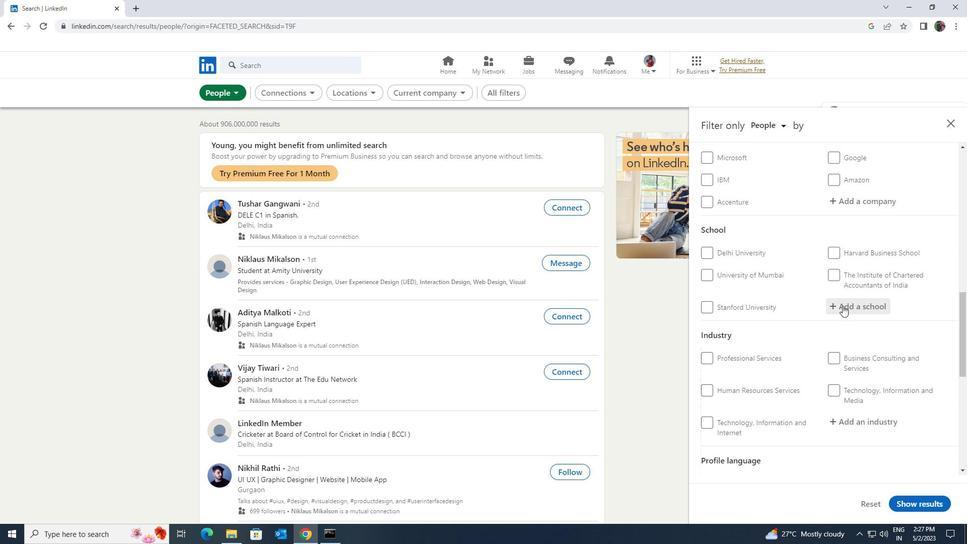 
Action: Key pressed <Key.shift><Key.shift><Key.shift><Key.shift><Key.shift><Key.shift><Key.shift><Key.shift><Key.shift>B.<Key.shift>K<Key.space><Key.shift><Key.shift><Key.shift>SCHOOL
Screenshot: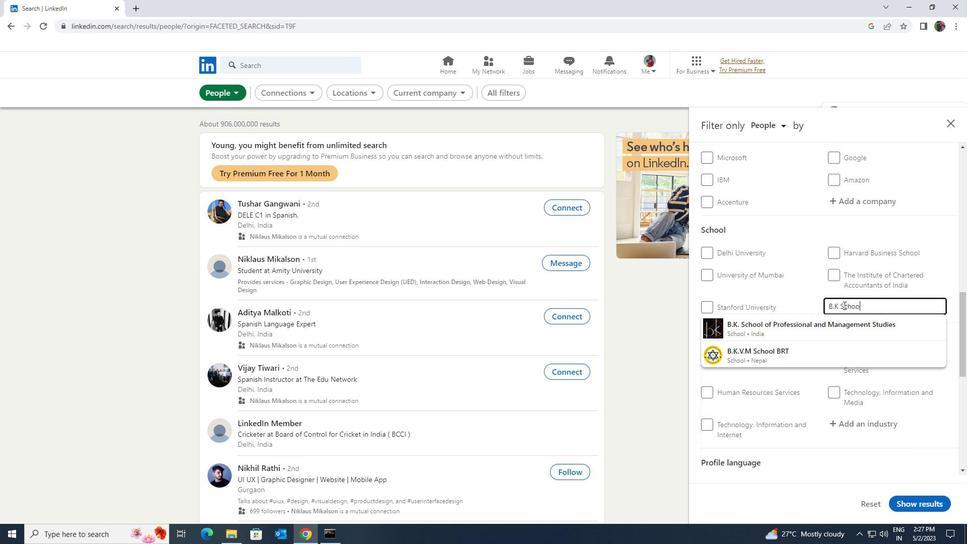 
Action: Mouse moved to (844, 315)
Screenshot: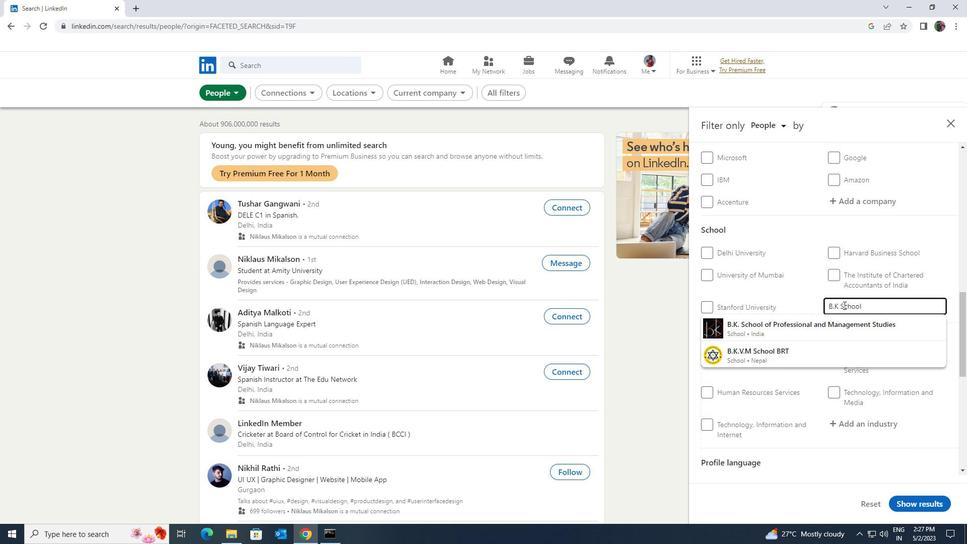 
Action: Mouse pressed left at (844, 315)
Screenshot: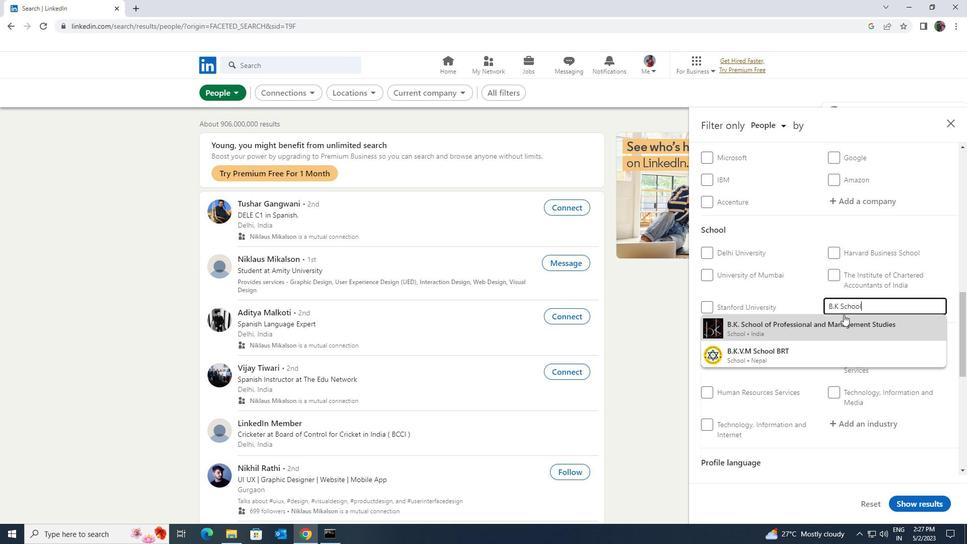 
Action: Mouse moved to (845, 315)
Screenshot: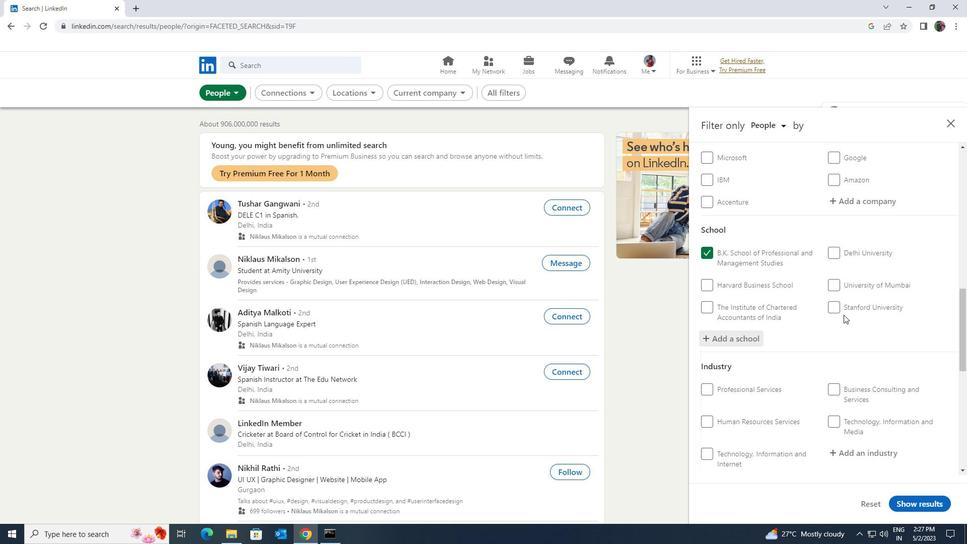 
Action: Mouse scrolled (845, 314) with delta (0, 0)
Screenshot: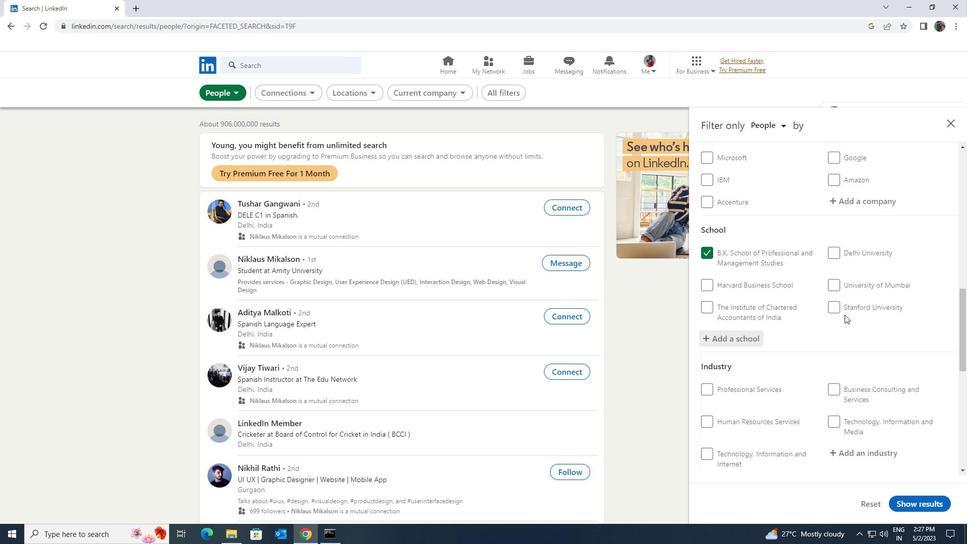 
Action: Mouse scrolled (845, 314) with delta (0, 0)
Screenshot: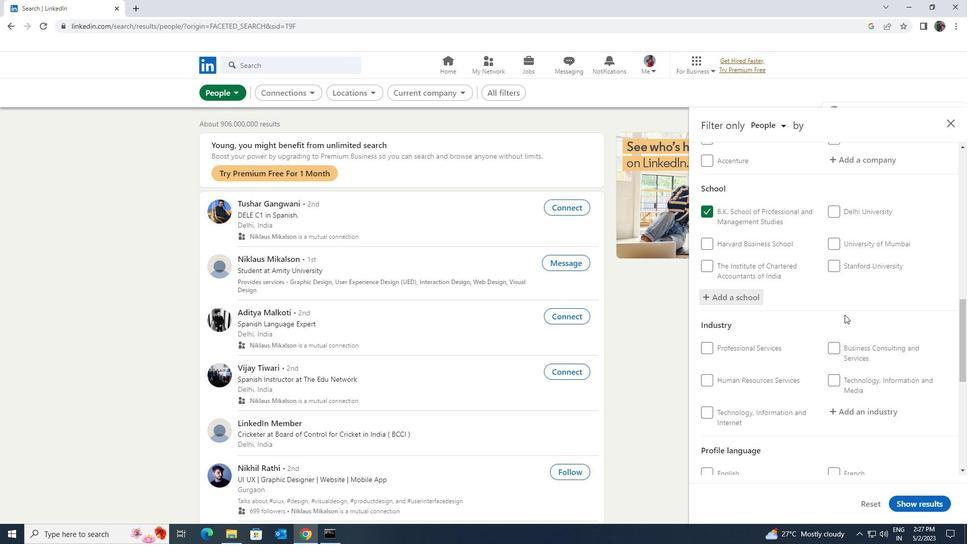
Action: Mouse scrolled (845, 314) with delta (0, 0)
Screenshot: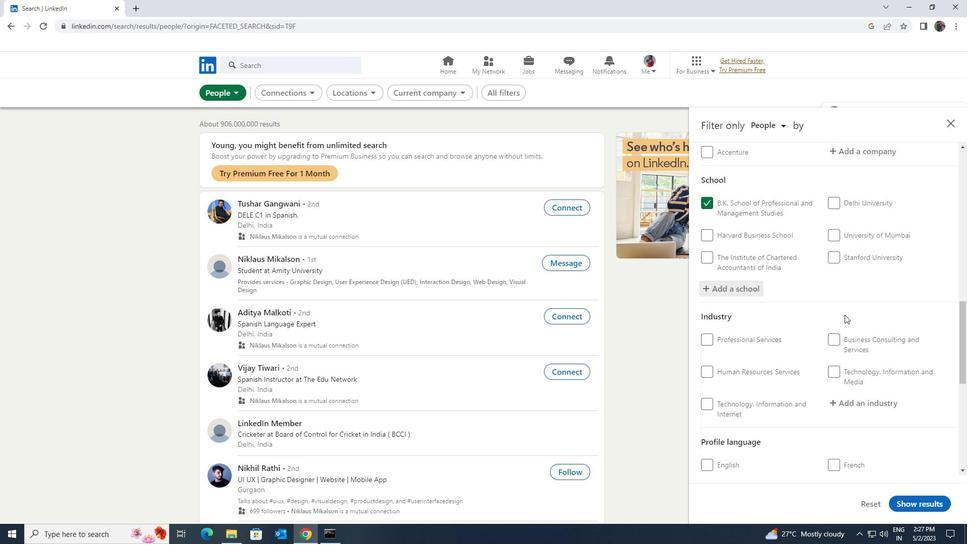 
Action: Mouse moved to (851, 304)
Screenshot: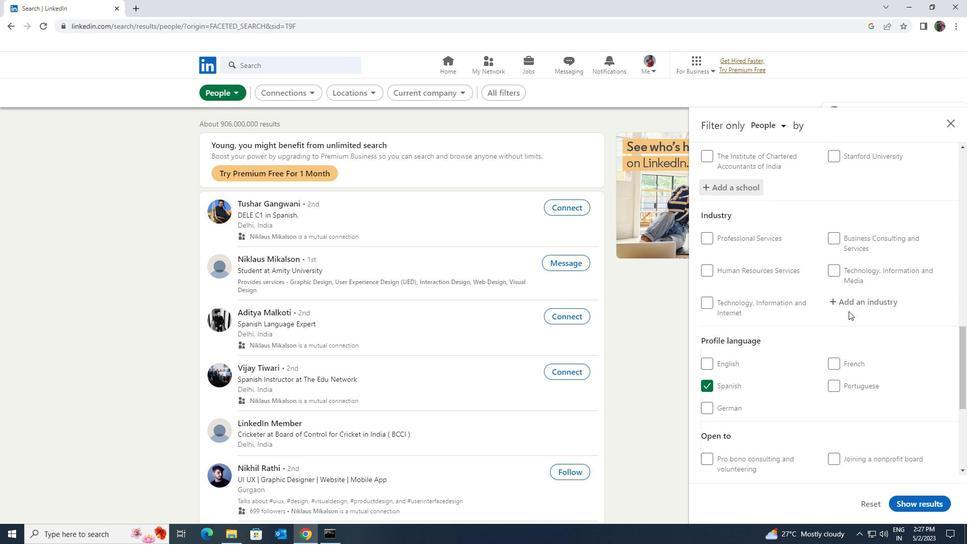 
Action: Mouse pressed left at (851, 304)
Screenshot: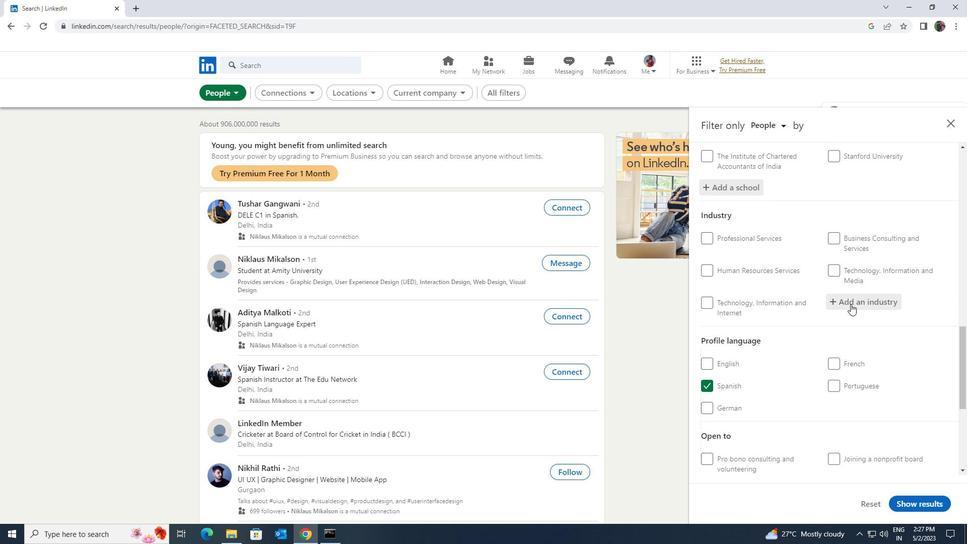 
Action: Key pressed <Key.shift>
Screenshot: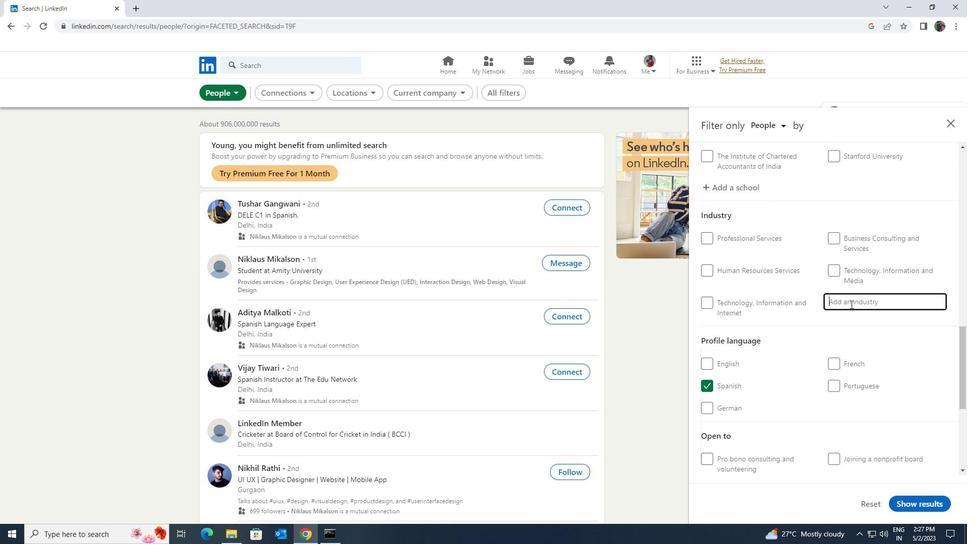
Action: Mouse moved to (851, 303)
Screenshot: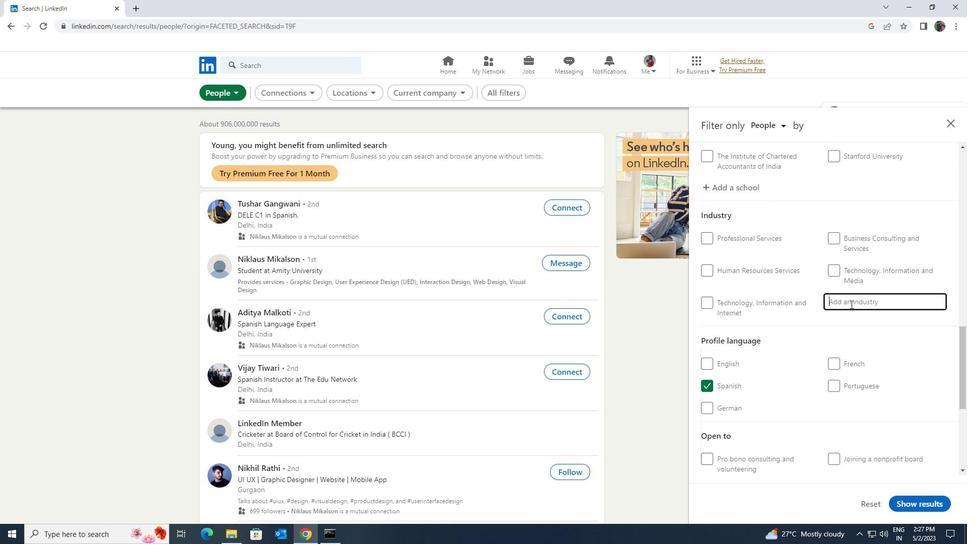 
Action: Key pressed <Key.shift><Key.shift><Key.shift><Key.shift><Key.shift><Key.shift><Key.shift><Key.shift><Key.shift>BUSINESS<Key.space>
Screenshot: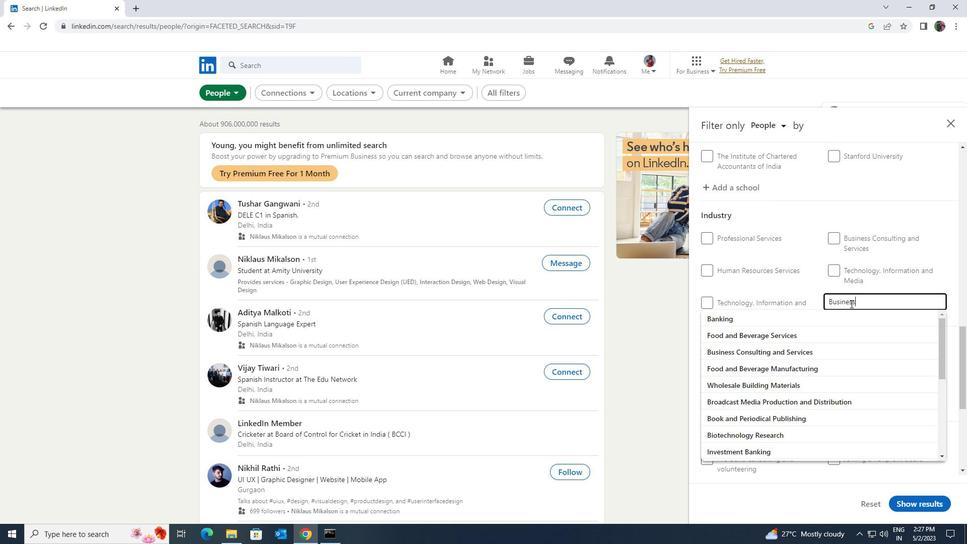 
Action: Mouse moved to (851, 312)
Screenshot: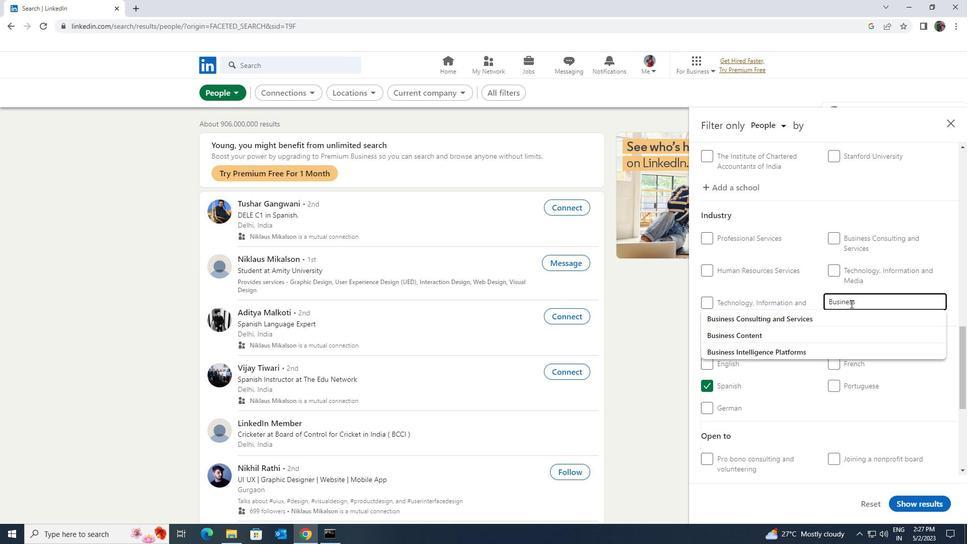 
Action: Mouse pressed left at (851, 312)
Screenshot: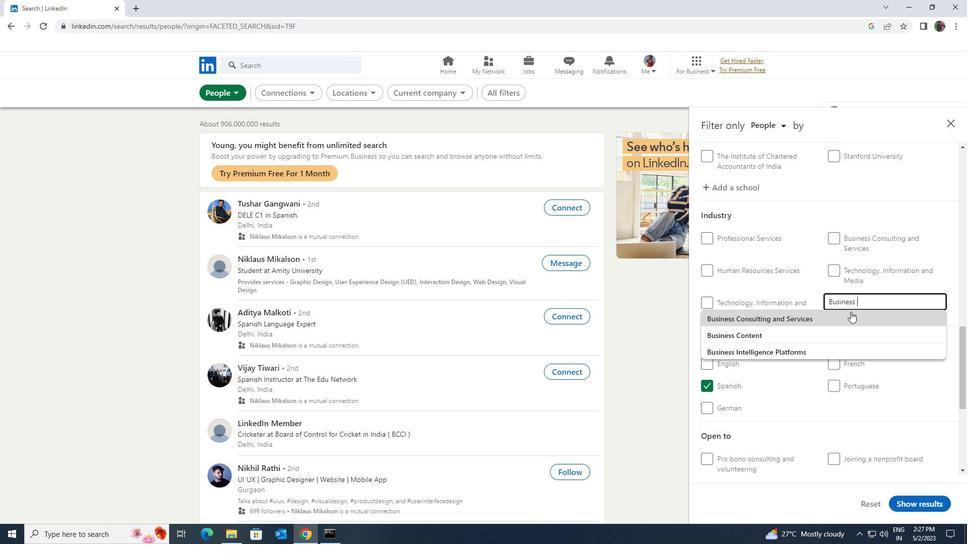 
Action: Mouse scrolled (851, 311) with delta (0, 0)
Screenshot: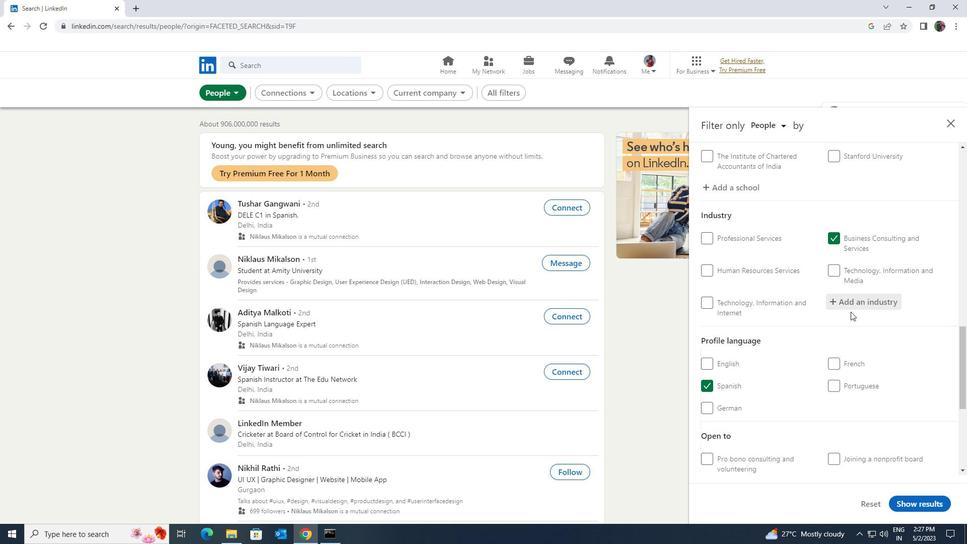 
Action: Mouse scrolled (851, 311) with delta (0, 0)
Screenshot: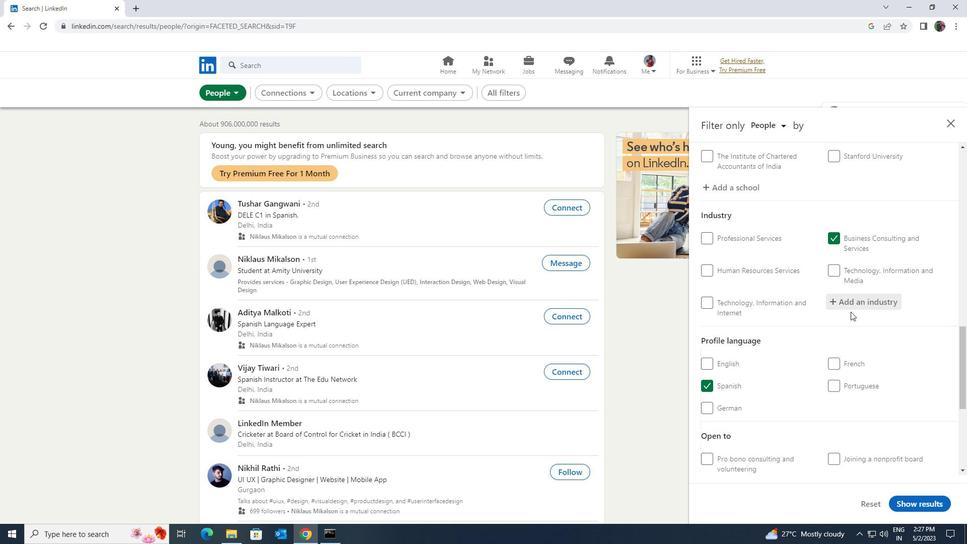 
Action: Mouse scrolled (851, 311) with delta (0, 0)
Screenshot: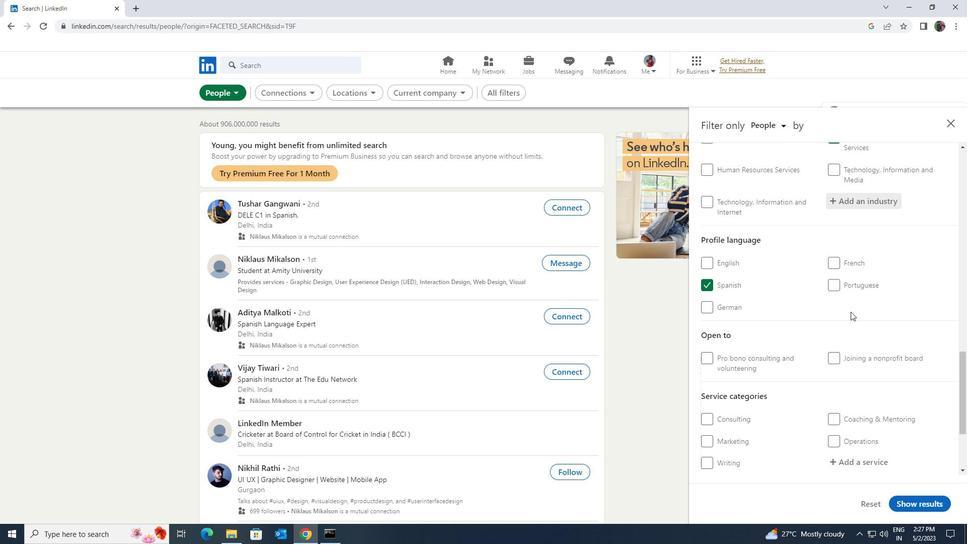 
Action: Mouse scrolled (851, 311) with delta (0, 0)
Screenshot: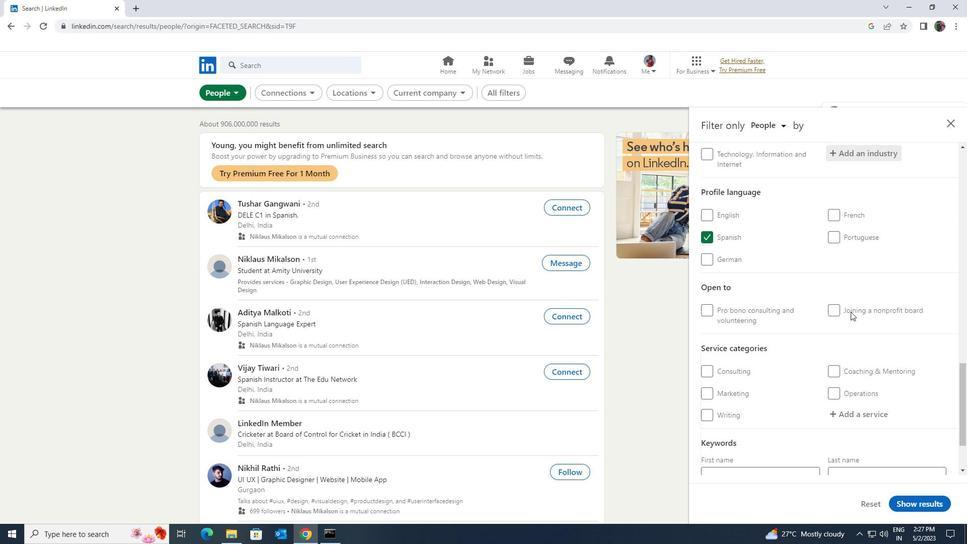 
Action: Mouse scrolled (851, 311) with delta (0, 0)
Screenshot: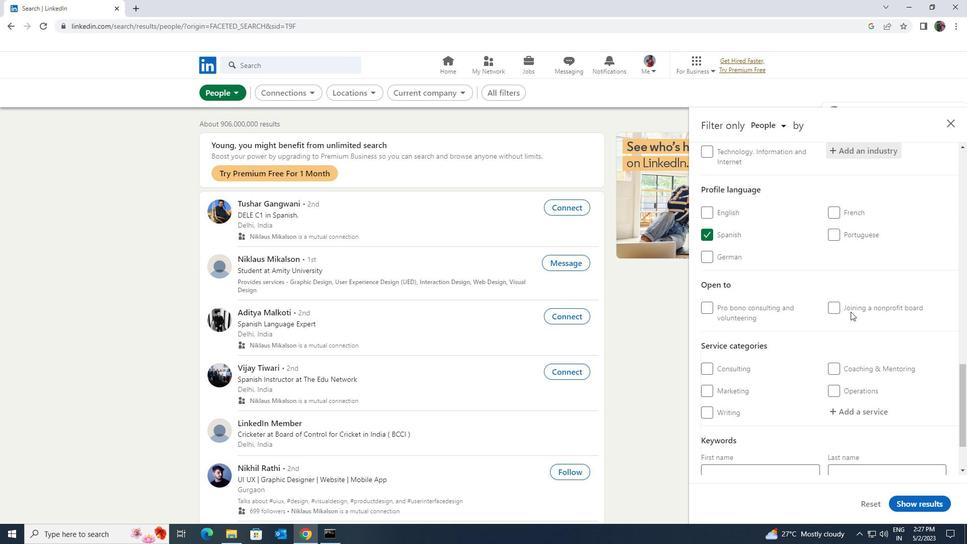 
Action: Mouse moved to (849, 327)
Screenshot: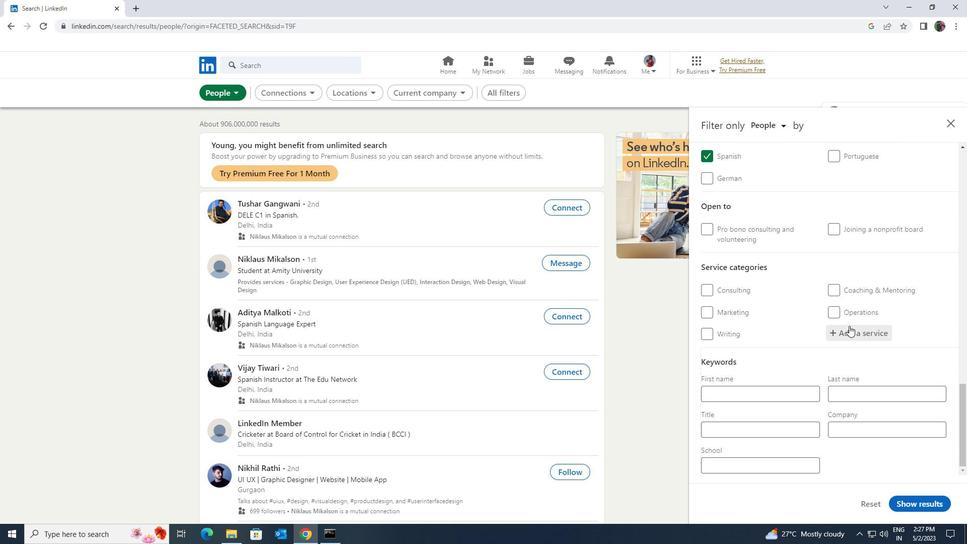 
Action: Mouse pressed left at (849, 327)
Screenshot: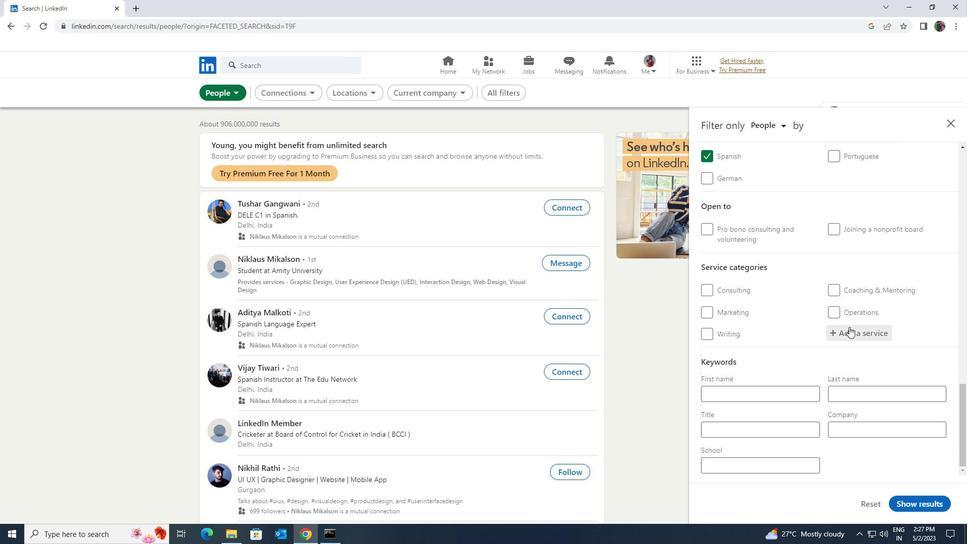 
Action: Key pressed <Key.shift><Key.shift><Key.shift><Key.shift><Key.shift><Key.shift><Key.shift><Key.shift><Key.shift><Key.shift><Key.shift><Key.shift><Key.shift><Key.shift><Key.shift><Key.shift><Key.shift><Key.shift><Key.shift><Key.shift>GROWTH
Screenshot: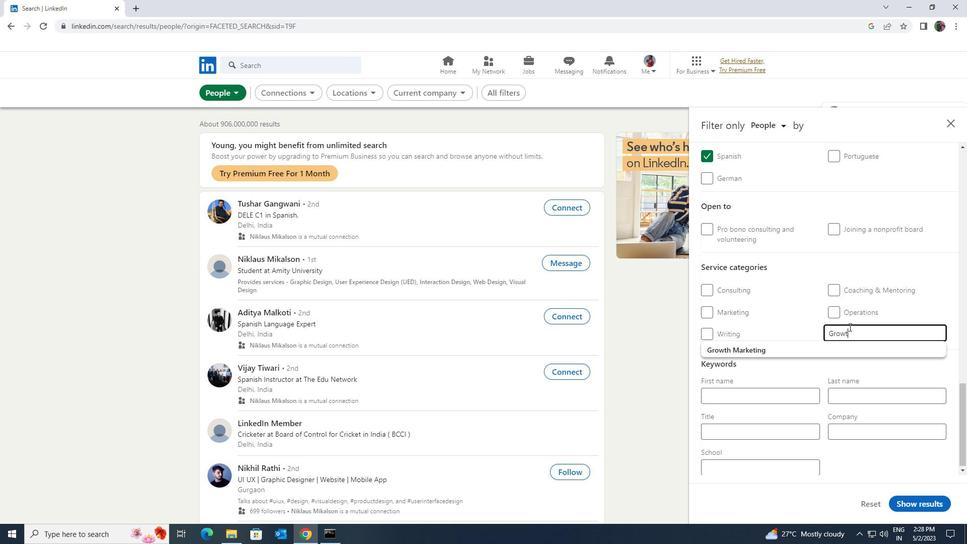 
Action: Mouse moved to (836, 346)
Screenshot: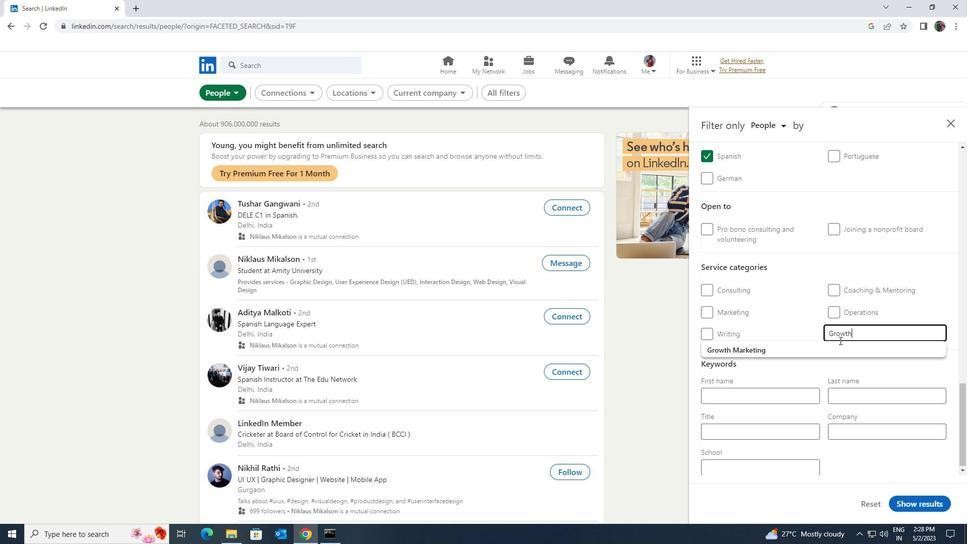 
Action: Mouse pressed left at (836, 346)
Screenshot: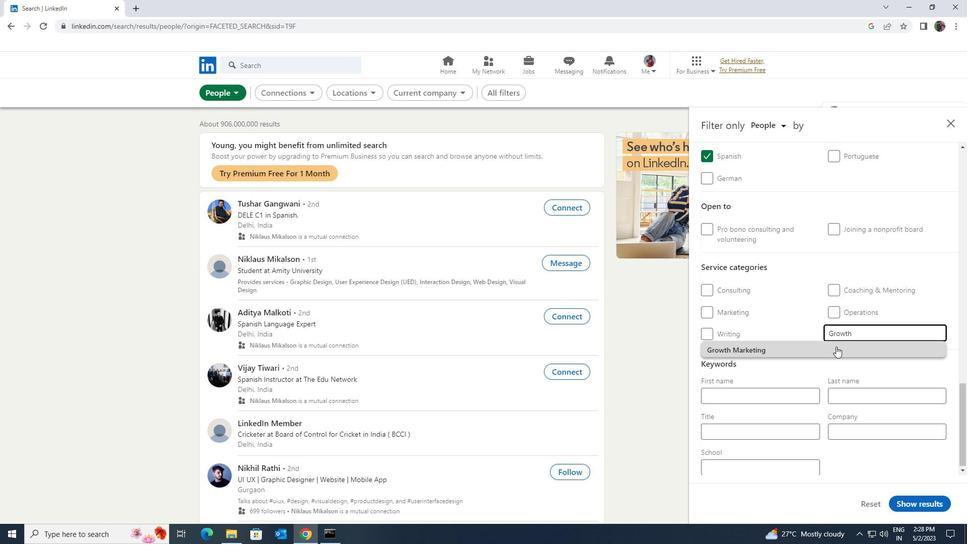 
Action: Mouse scrolled (836, 346) with delta (0, 0)
Screenshot: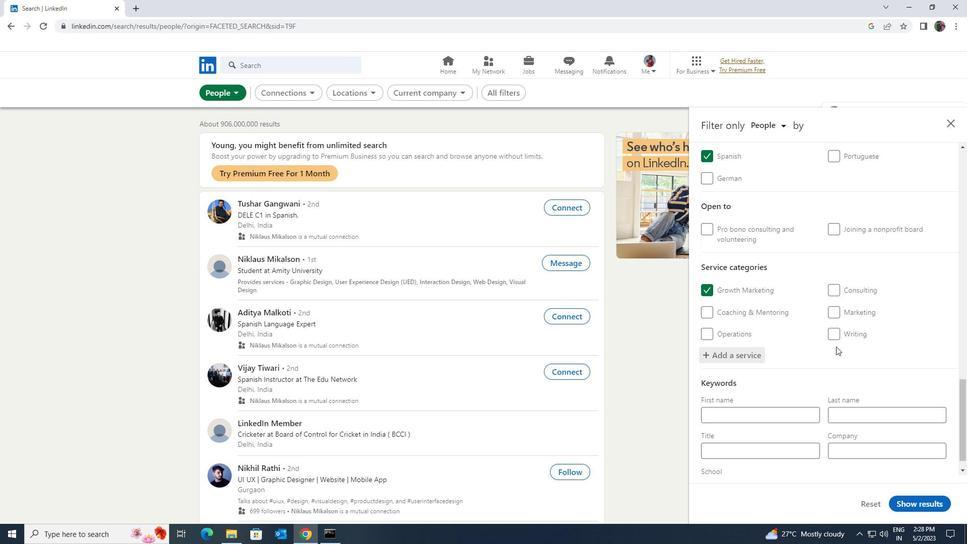 
Action: Mouse scrolled (836, 346) with delta (0, 0)
Screenshot: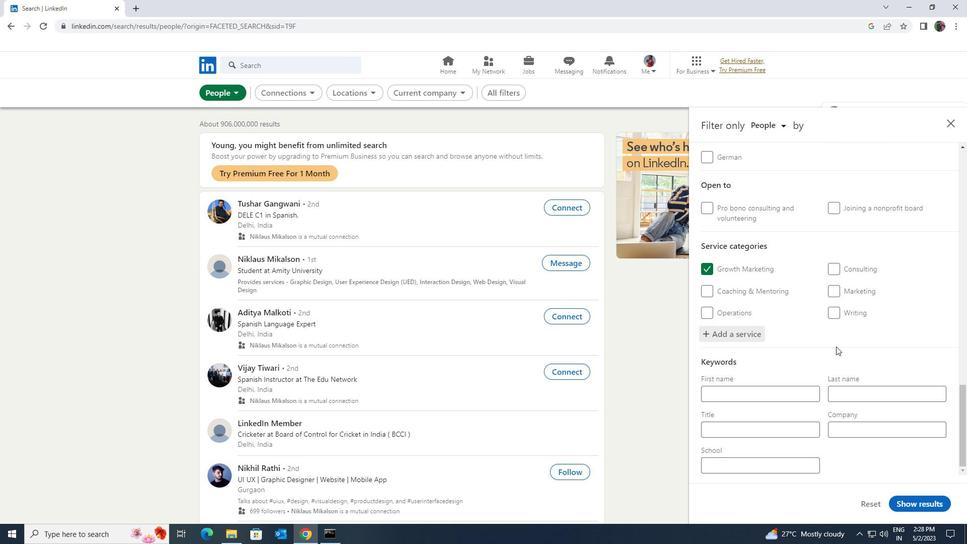 
Action: Mouse moved to (835, 347)
Screenshot: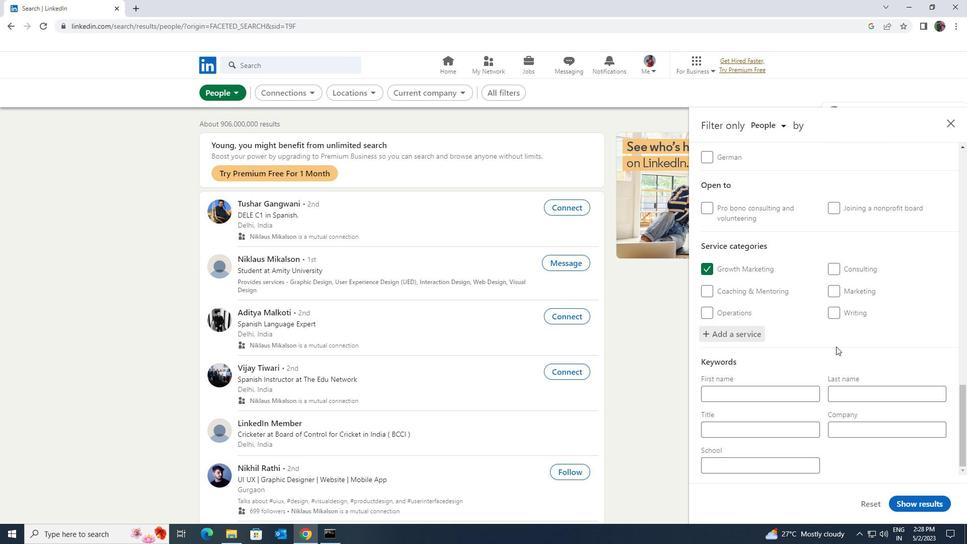 
Action: Mouse scrolled (835, 347) with delta (0, 0)
Screenshot: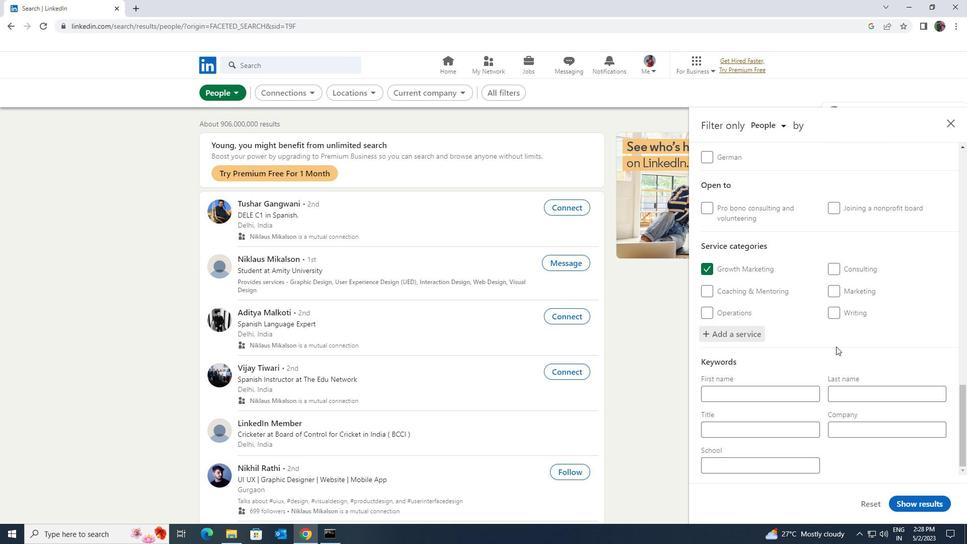 
Action: Mouse moved to (791, 424)
Screenshot: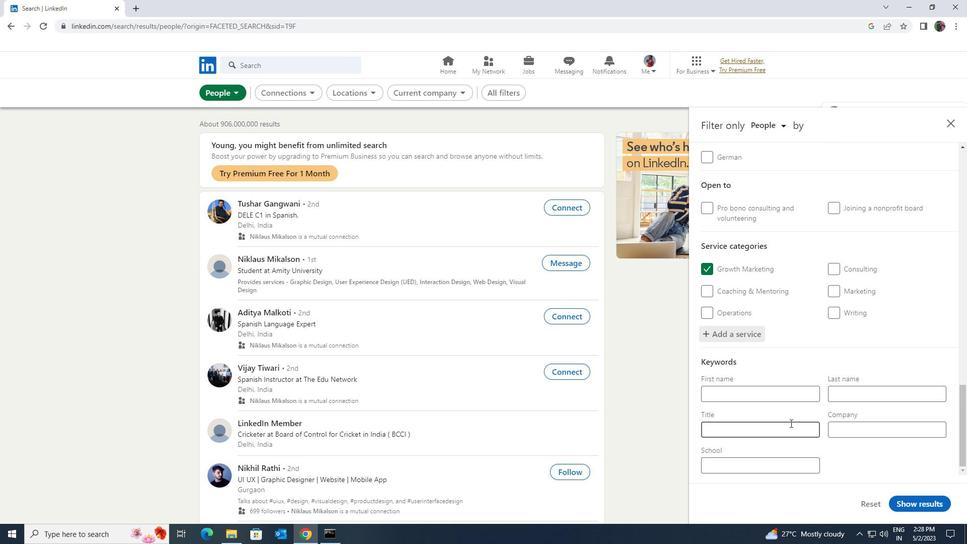 
Action: Mouse pressed left at (791, 424)
Screenshot: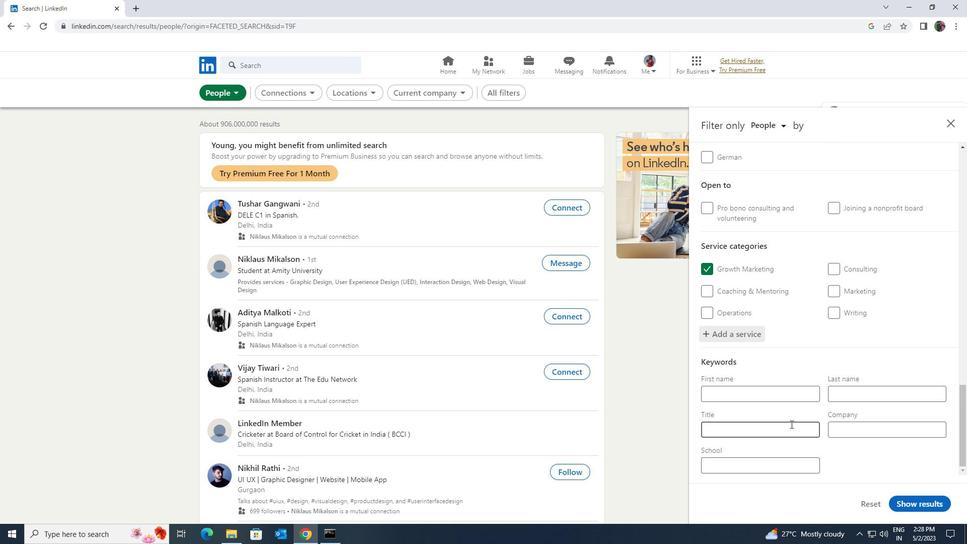 
Action: Key pressed <Key.shift>PRINCIPAL
Screenshot: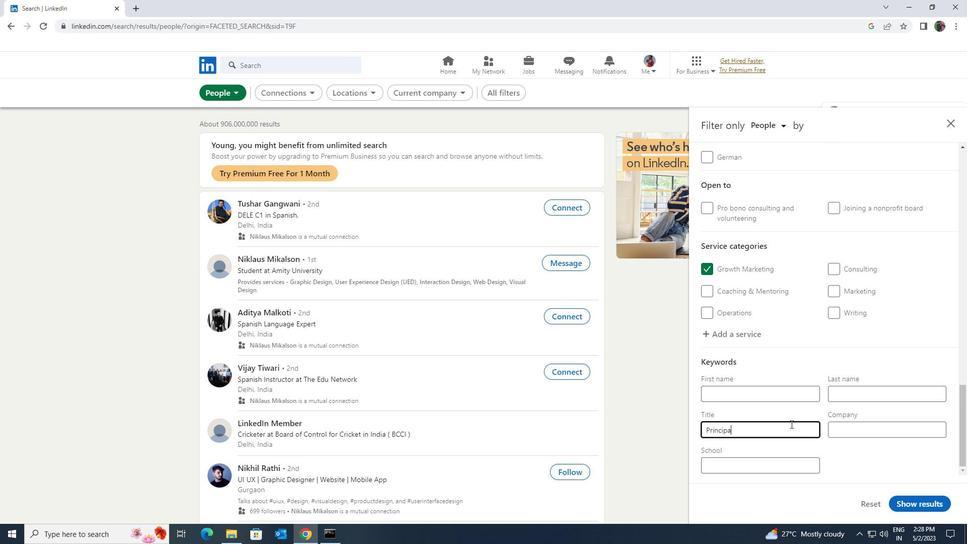 
Action: Mouse moved to (924, 503)
Screenshot: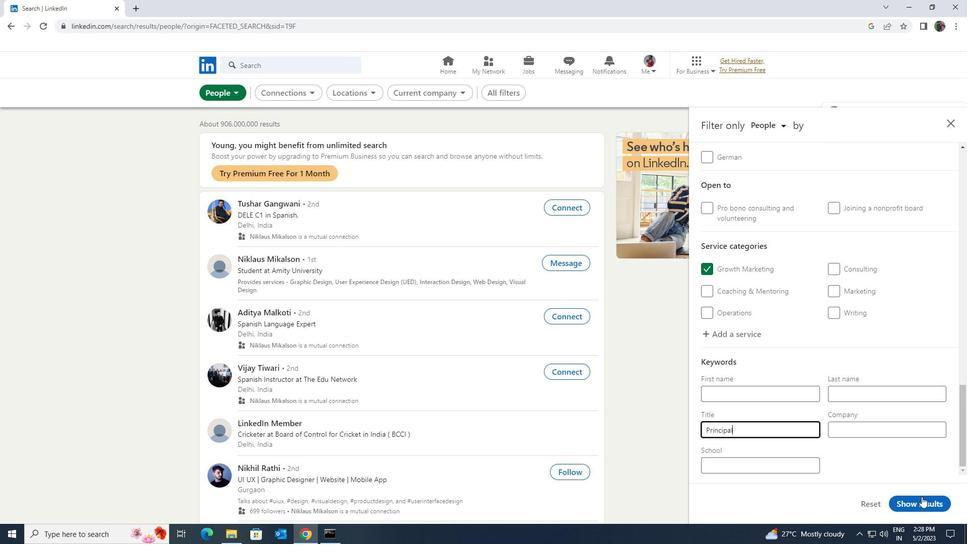 
Action: Mouse pressed left at (924, 503)
Screenshot: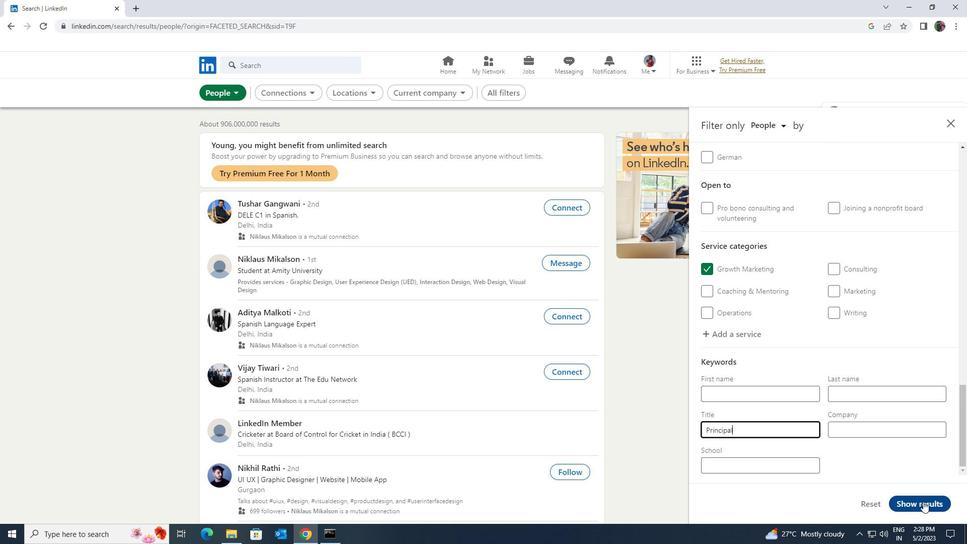 
